 Task: Add an event with the title Client Appreciation Networking Event: Wine Tasting Reception, date '2024/05/26', time 7:30 AM to 9:30 AMand add a description: Looking to take your sales representation skills to the next level? Join us for an immersive event designed to equip you with the knowledge and tools needed to drive growth and maximize revenue. From understanding customer psychology to developing compelling pitches, this event covers the essential aspects of successful sales representation. Select event color  Basil . Add location for the event as: 987 Market Street, Financial District, San Francisco, USA, logged in from the account softage.5@softage.netand send the event invitation to softage.2@softage.net and softage.3@softage.net. Set a reminder for the event Every weekday(Monday to Friday)
Action: Mouse moved to (1136, 83)
Screenshot: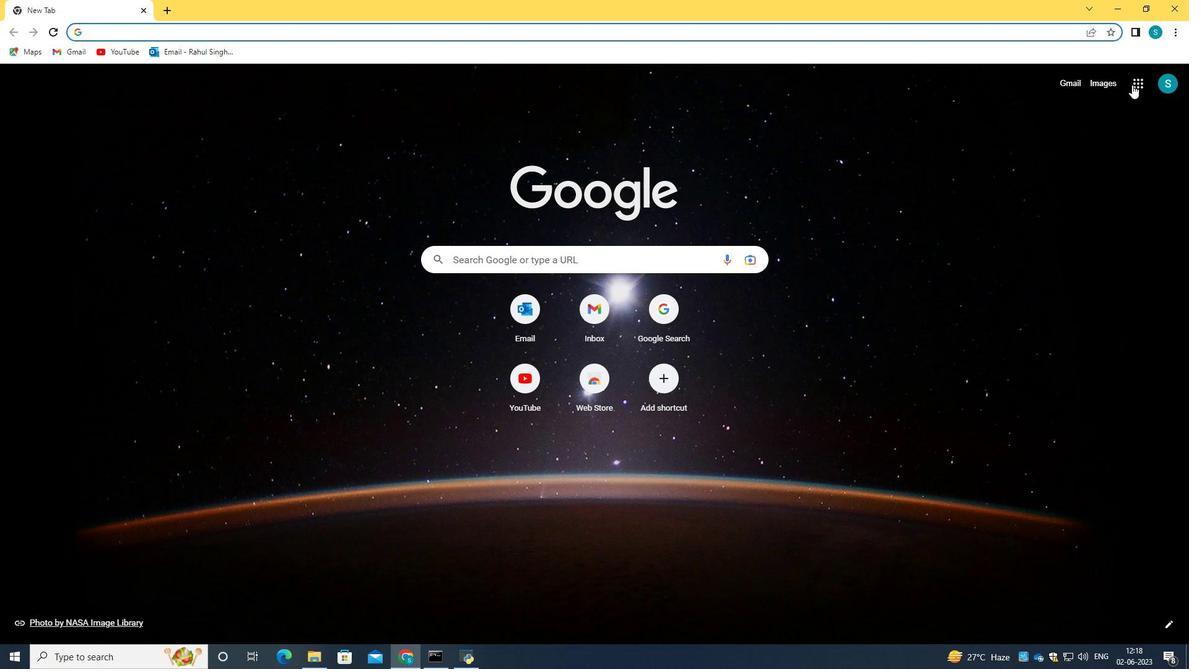 
Action: Mouse pressed left at (1136, 83)
Screenshot: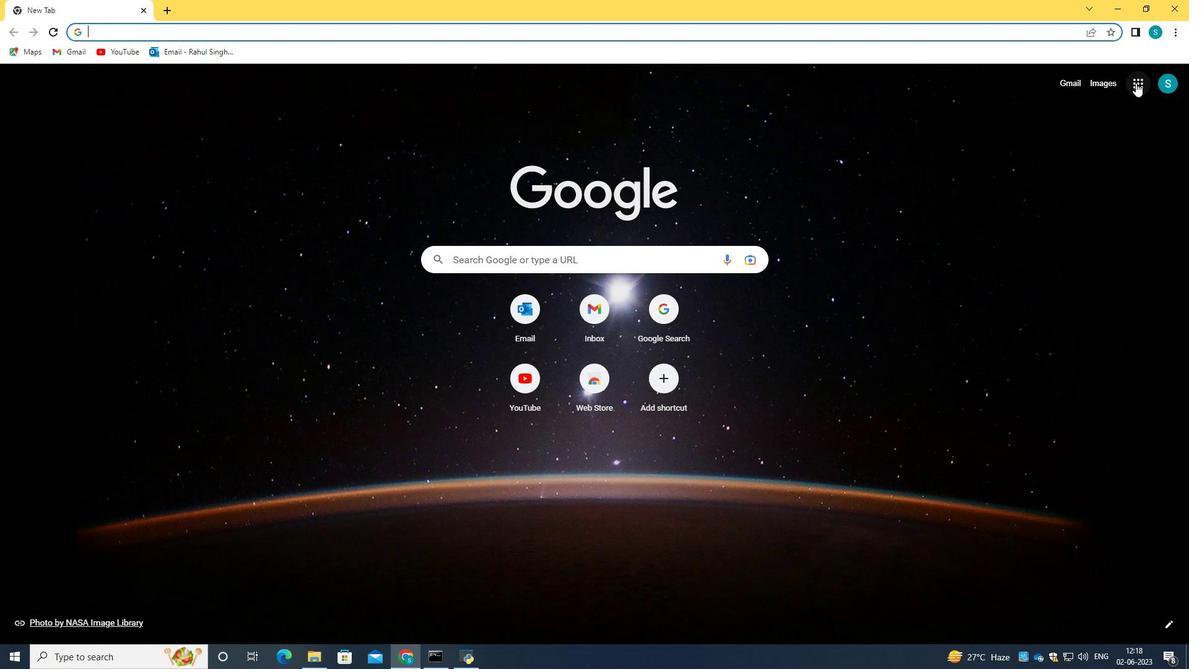 
Action: Mouse moved to (1038, 254)
Screenshot: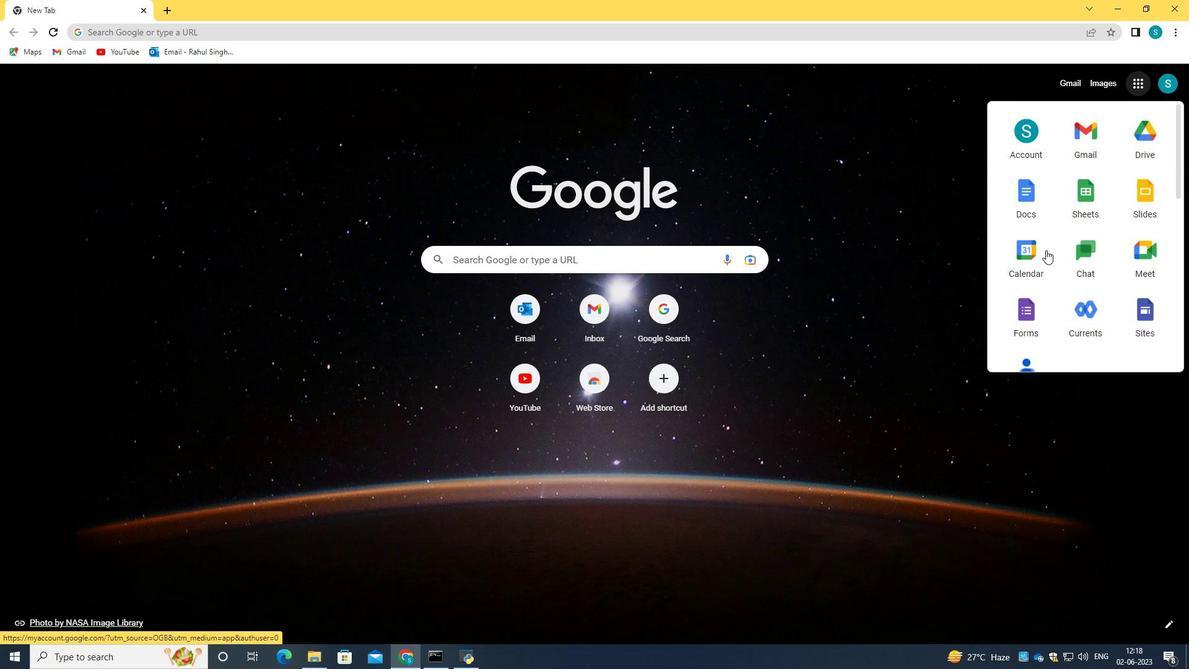 
Action: Mouse pressed left at (1038, 254)
Screenshot: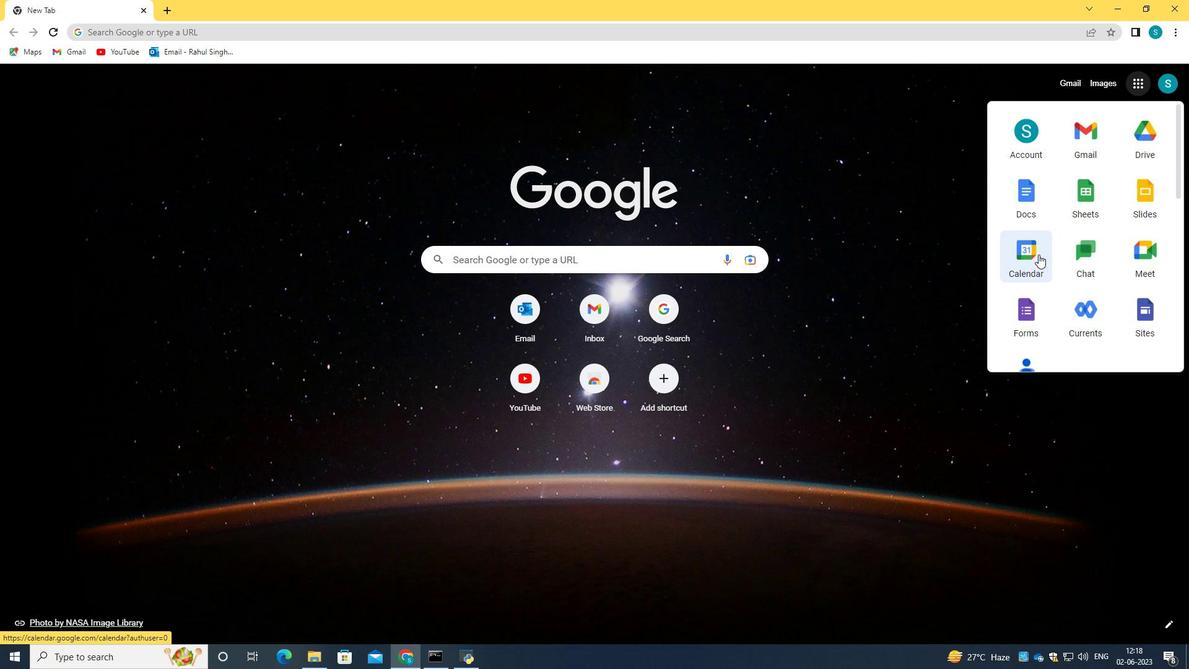 
Action: Mouse moved to (58, 130)
Screenshot: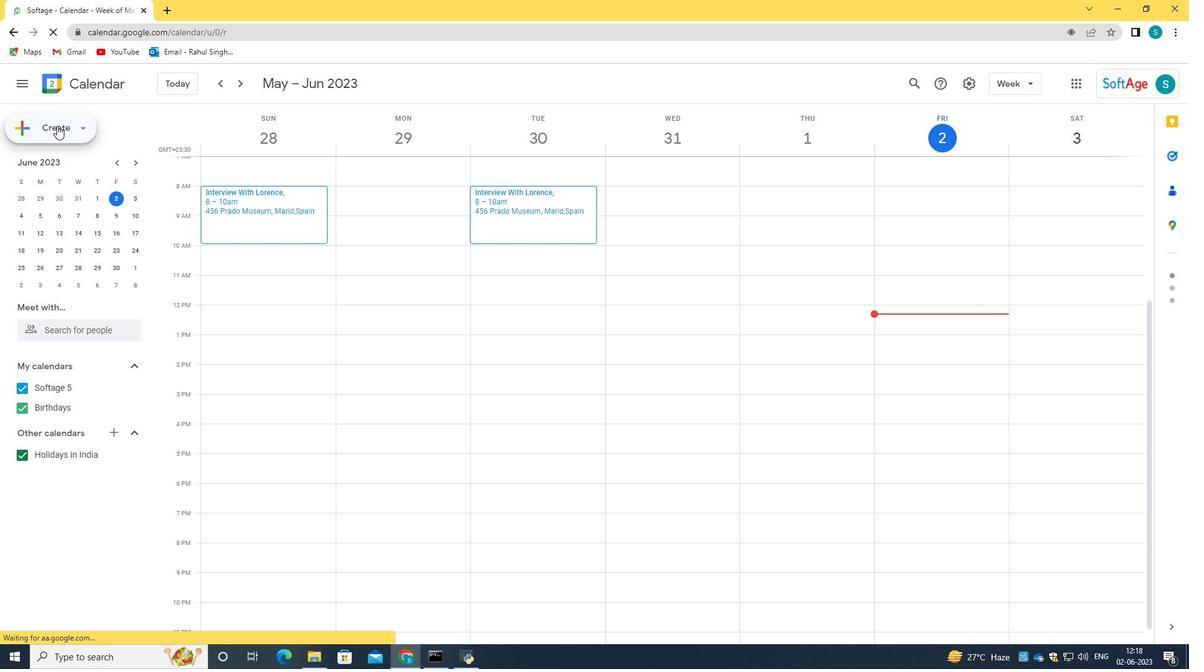 
Action: Mouse pressed left at (58, 130)
Screenshot: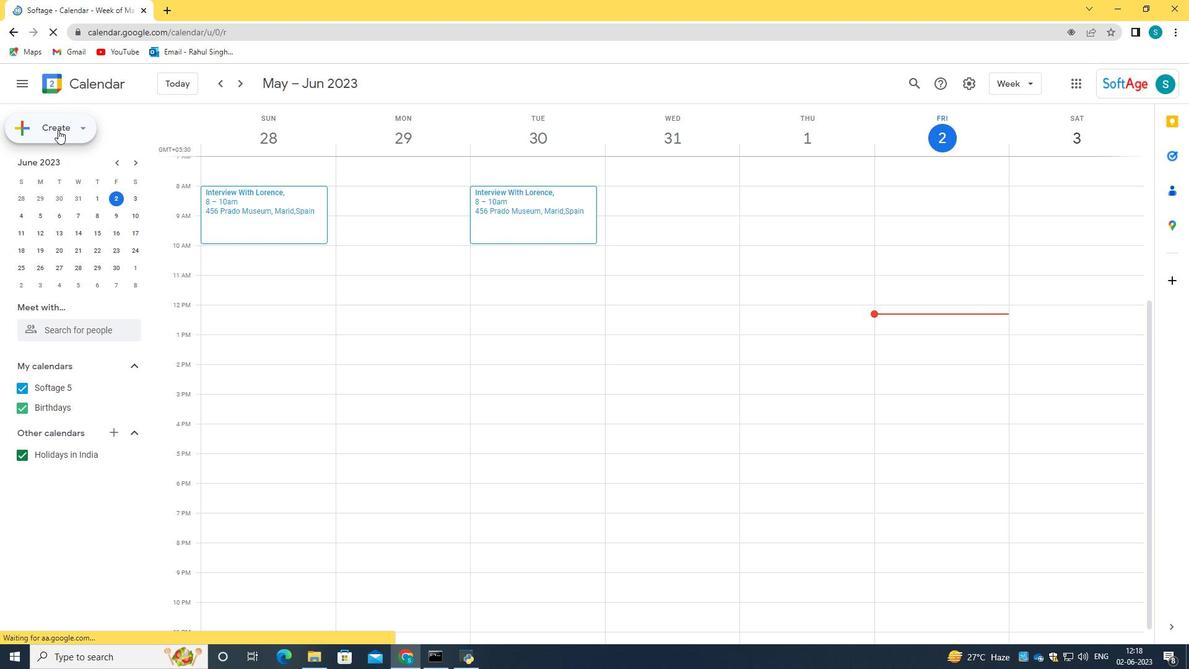 
Action: Mouse moved to (56, 162)
Screenshot: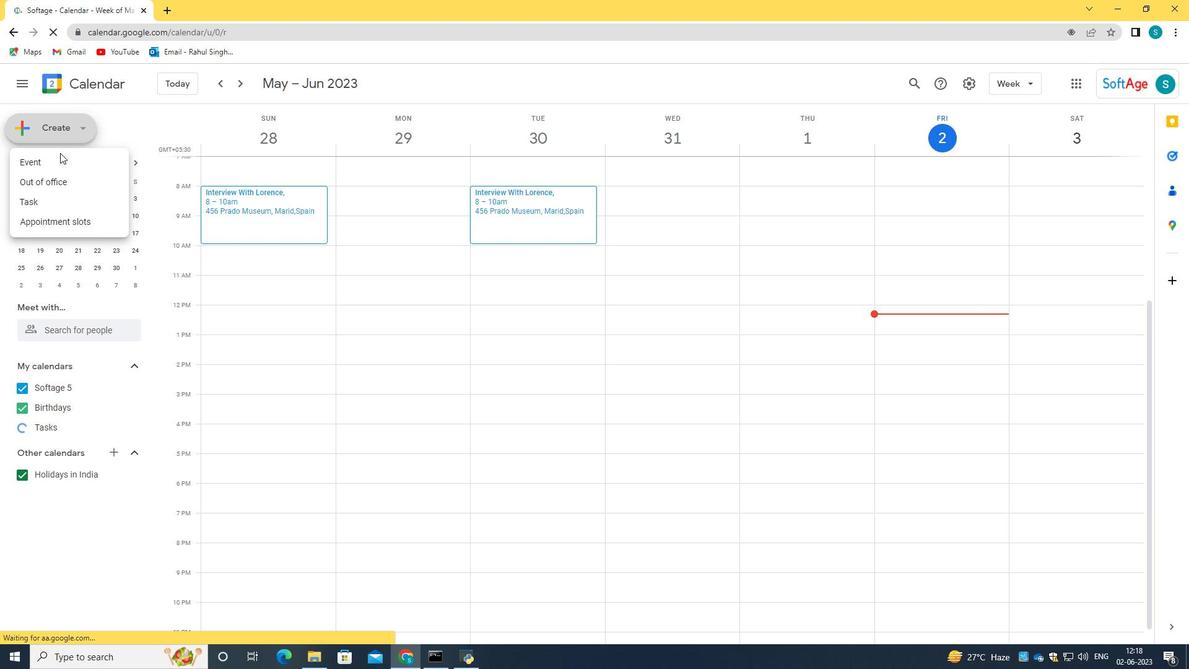 
Action: Mouse pressed left at (56, 162)
Screenshot: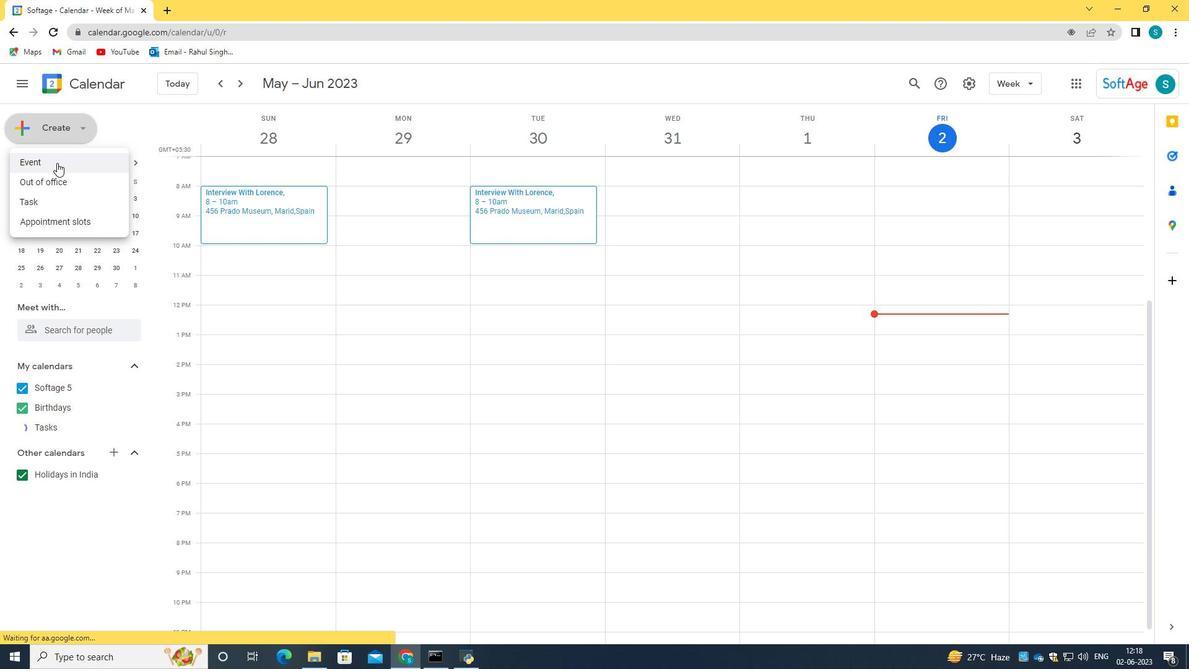
Action: Mouse moved to (682, 241)
Screenshot: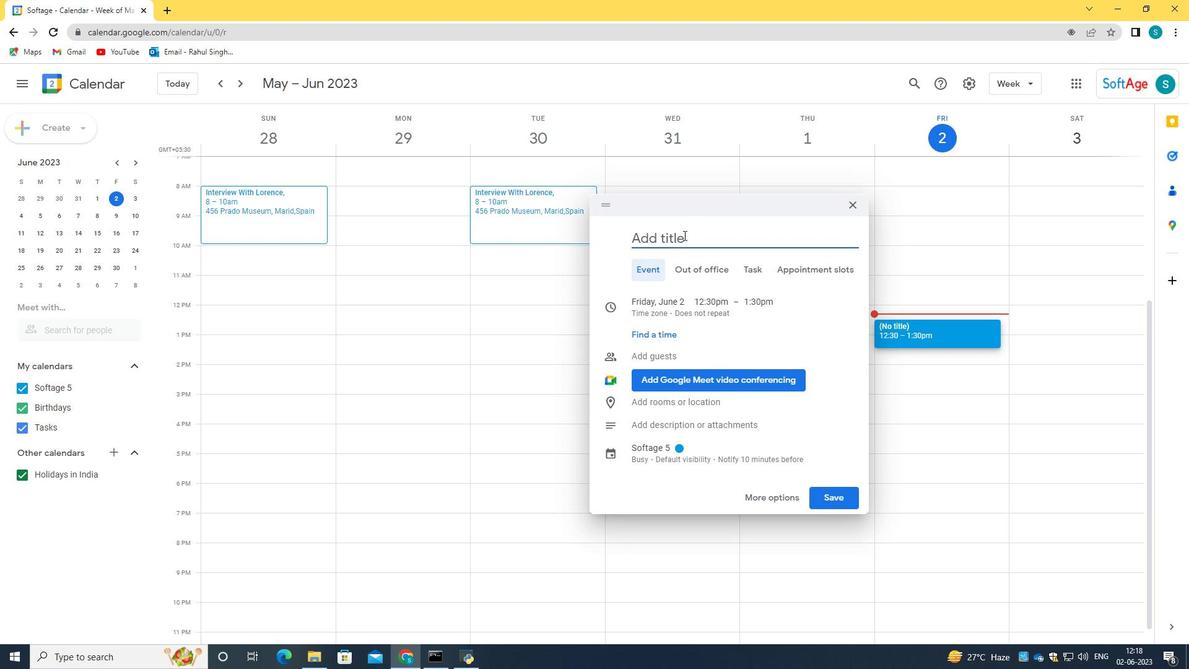 
Action: Key pressed <Key.caps_lock>C<Key.caps_lock>le<Key.backspace>ient<Key.space><Key.caps_lock>A<Key.caps_lock>ppreciation<Key.space><Key.caps_lock>NEWR<Key.backspace><Key.backspace><Key.backspace><Key.caps_lock>etworking<Key.space><Key.caps_lock>E<Key.caps_lock><Key.backspace>v<Key.backspace><Key.caps_lock>E<Key.caps_lock>vent<Key.space>
Screenshot: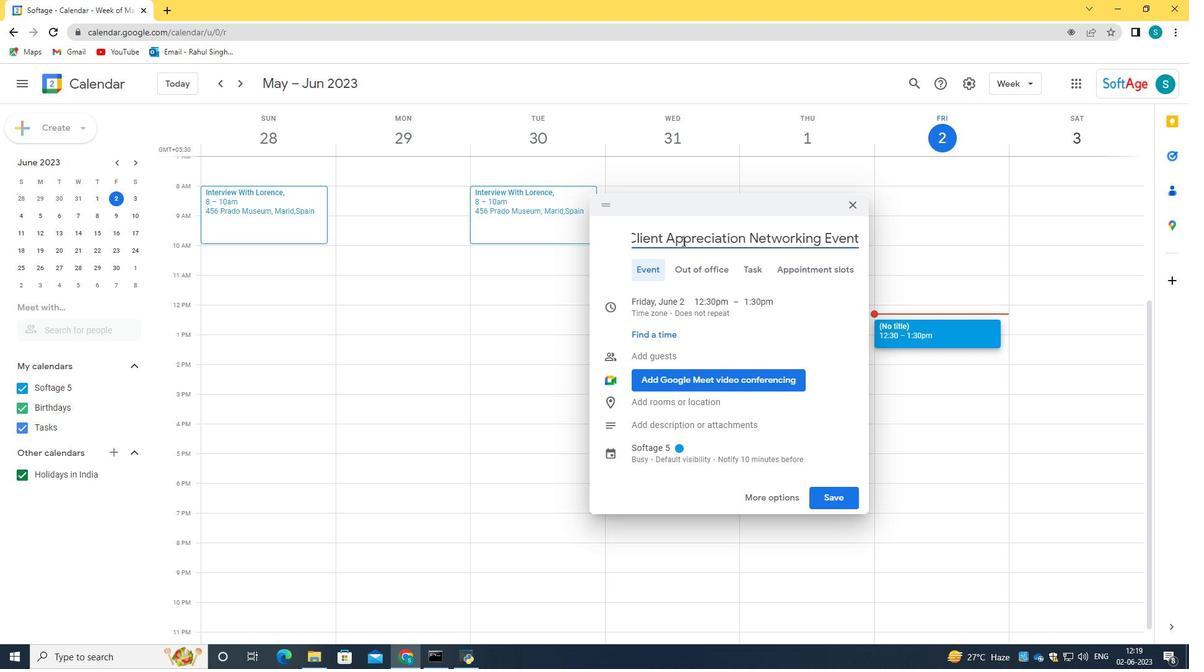 
Action: Mouse moved to (721, 256)
Screenshot: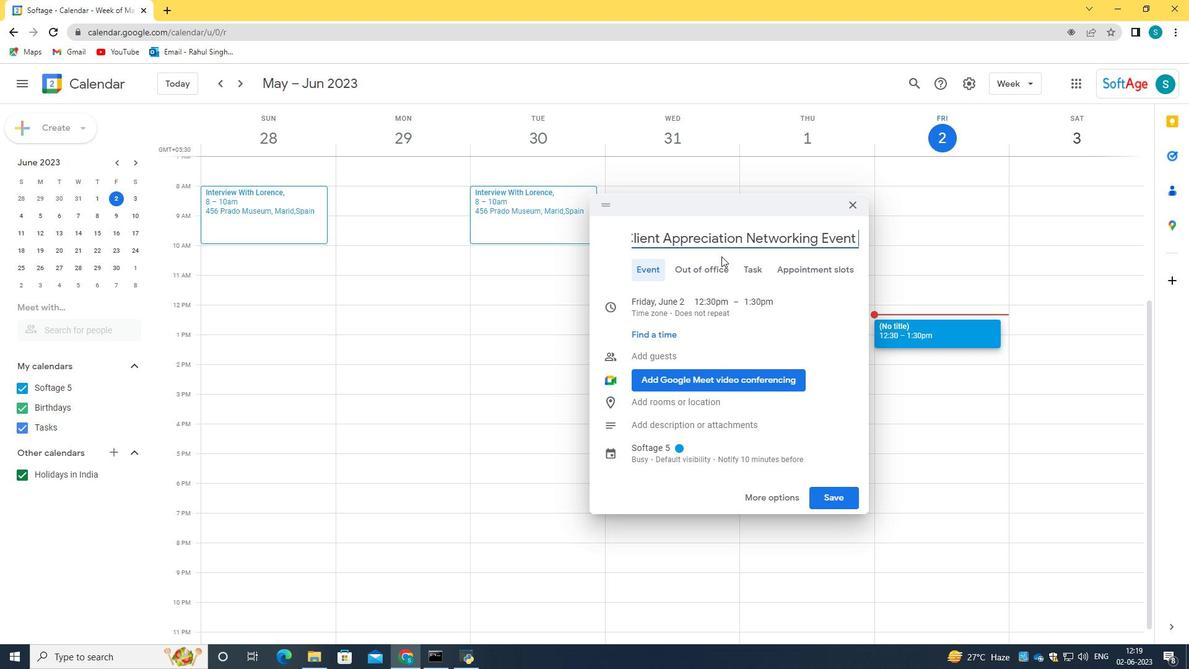 
Action: Mouse scrolled (721, 255) with delta (0, 0)
Screenshot: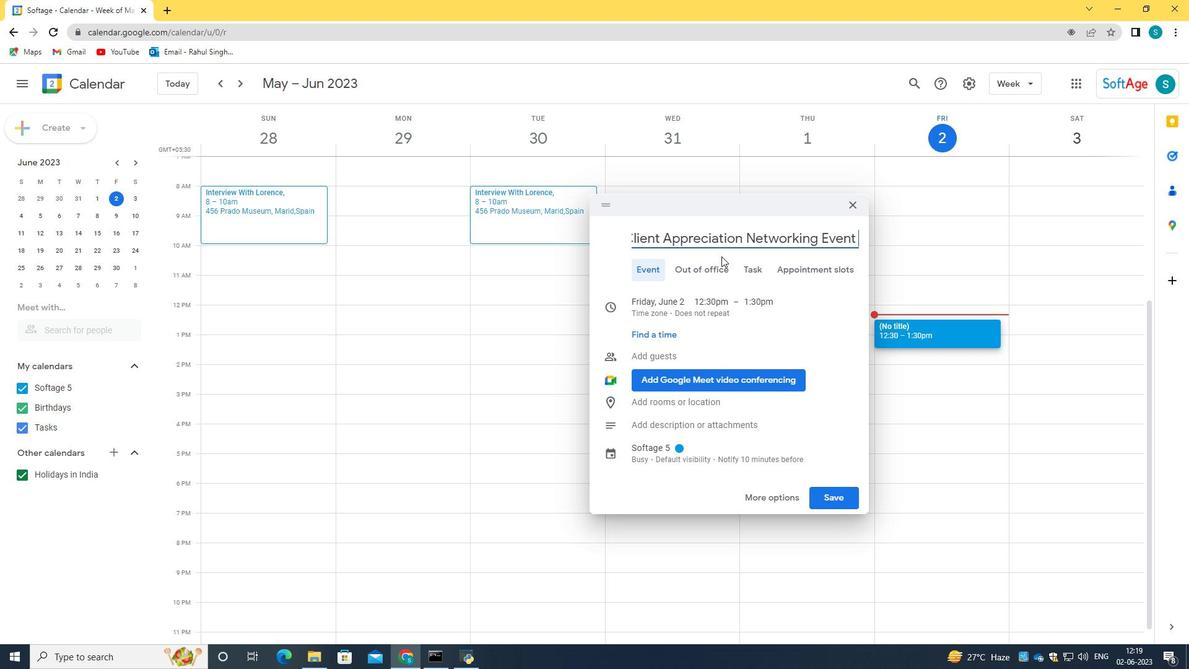
Action: Mouse scrolled (721, 257) with delta (0, 0)
Screenshot: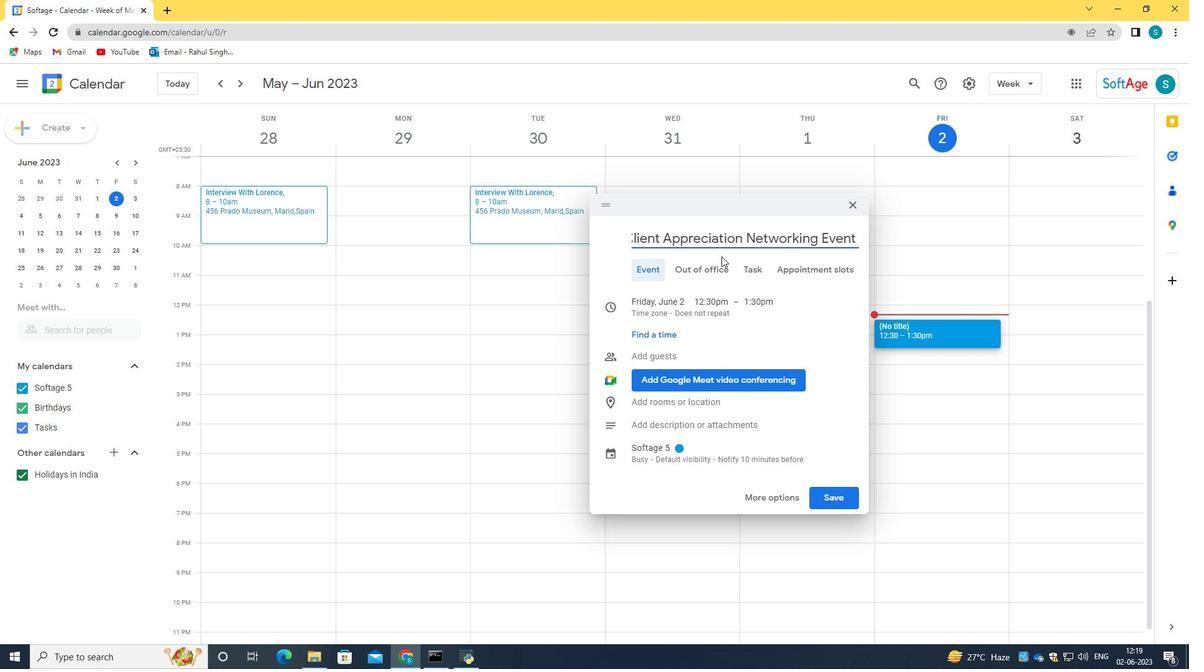 
Action: Mouse moved to (725, 260)
Screenshot: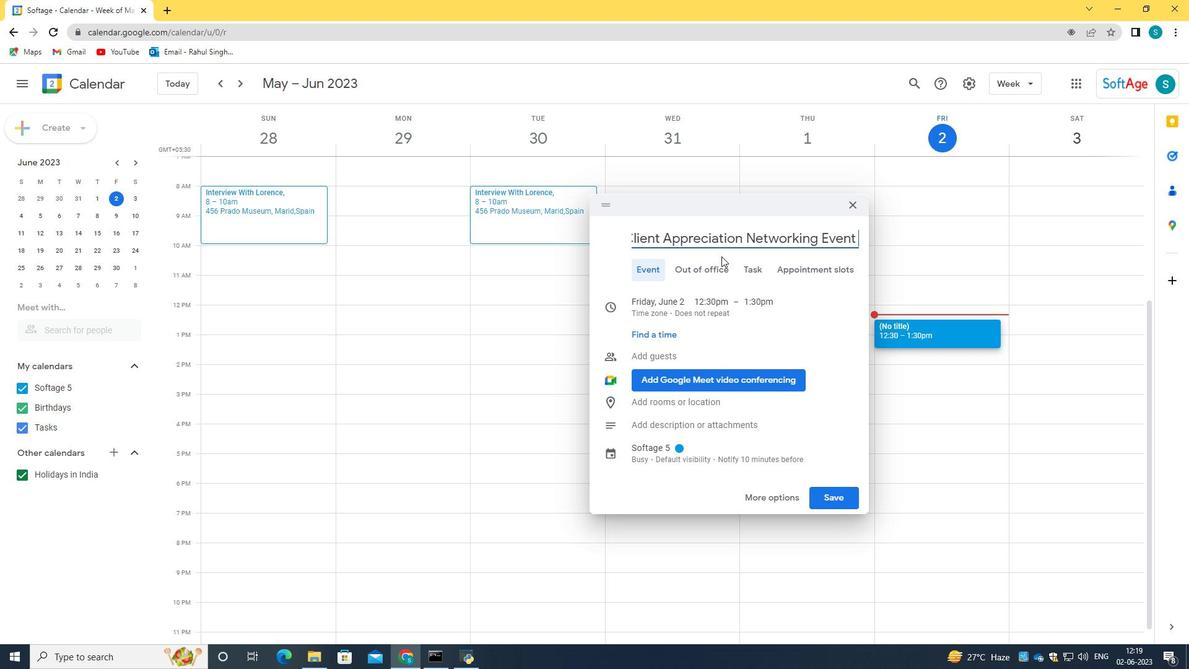 
Action: Mouse scrolled (725, 259) with delta (0, 0)
Screenshot: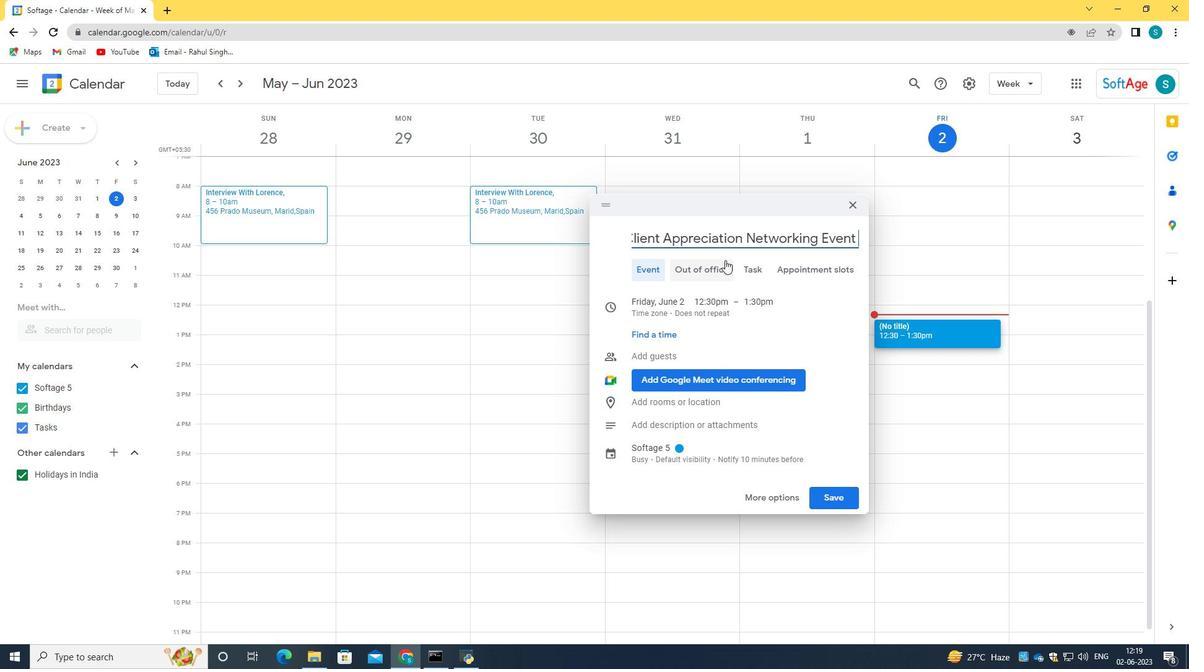 
Action: Mouse scrolled (725, 259) with delta (0, 0)
Screenshot: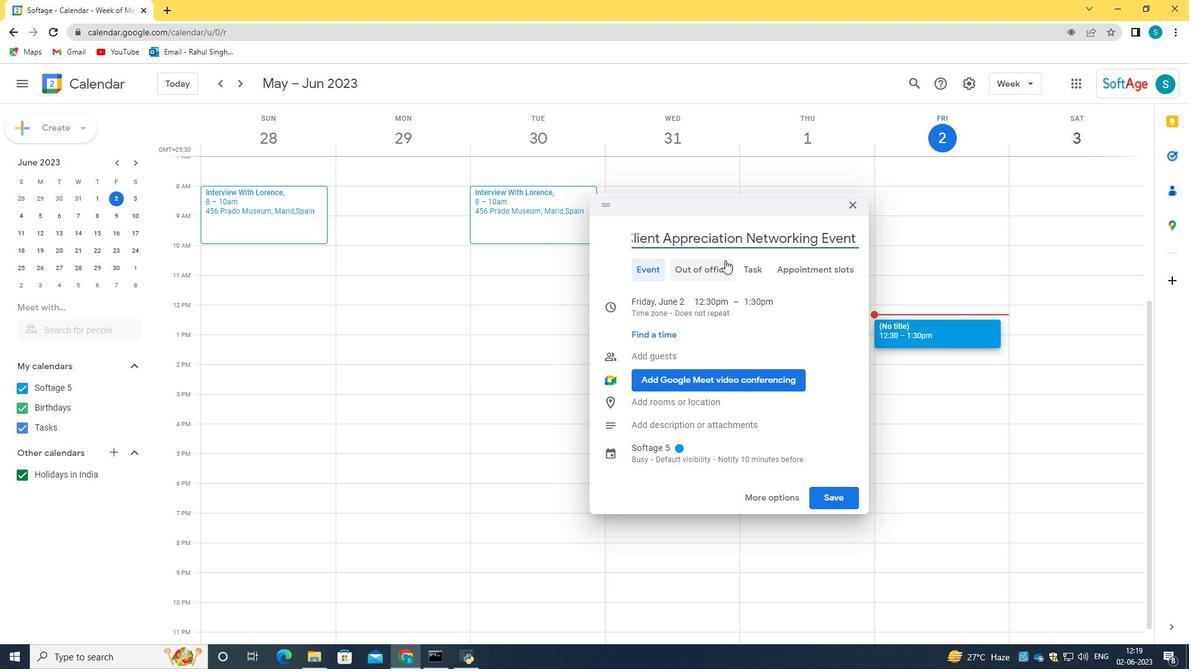 
Action: Mouse moved to (655, 271)
Screenshot: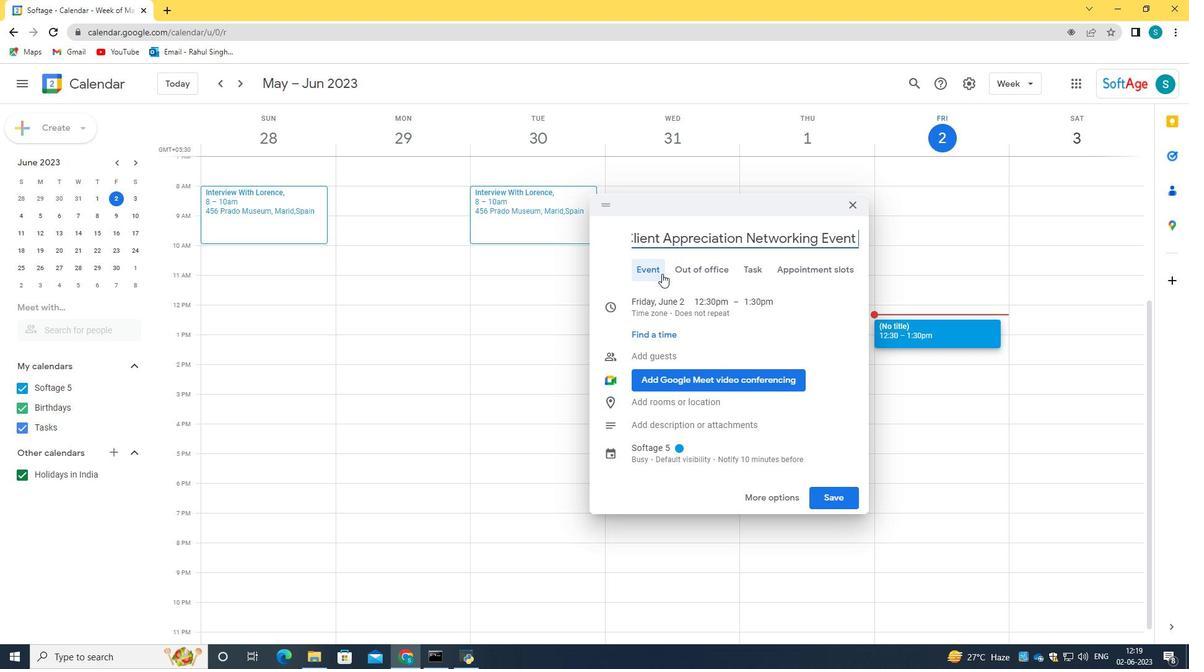
Action: Mouse pressed left at (655, 271)
Screenshot: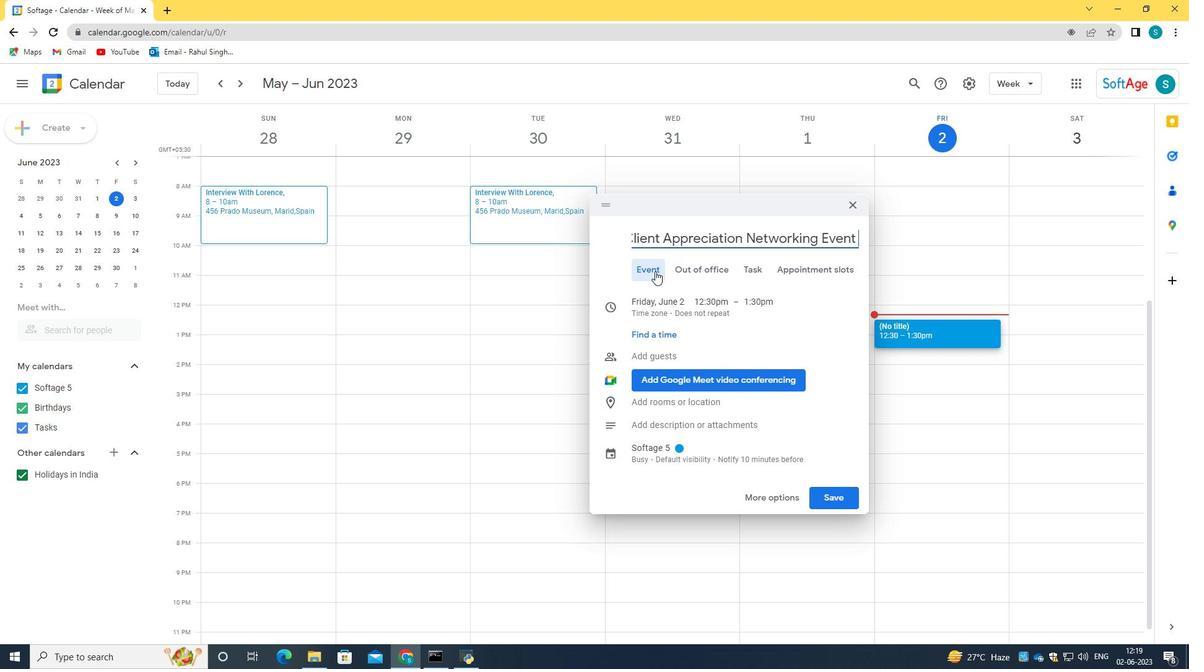 
Action: Mouse moved to (664, 302)
Screenshot: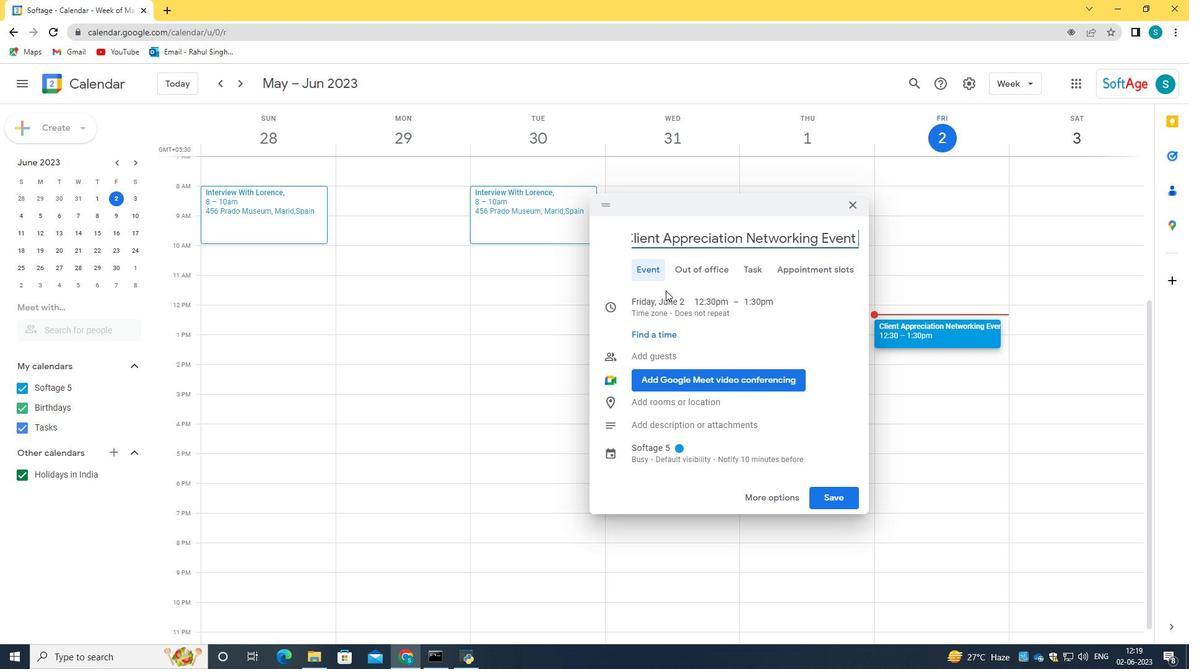 
Action: Mouse pressed left at (664, 302)
Screenshot: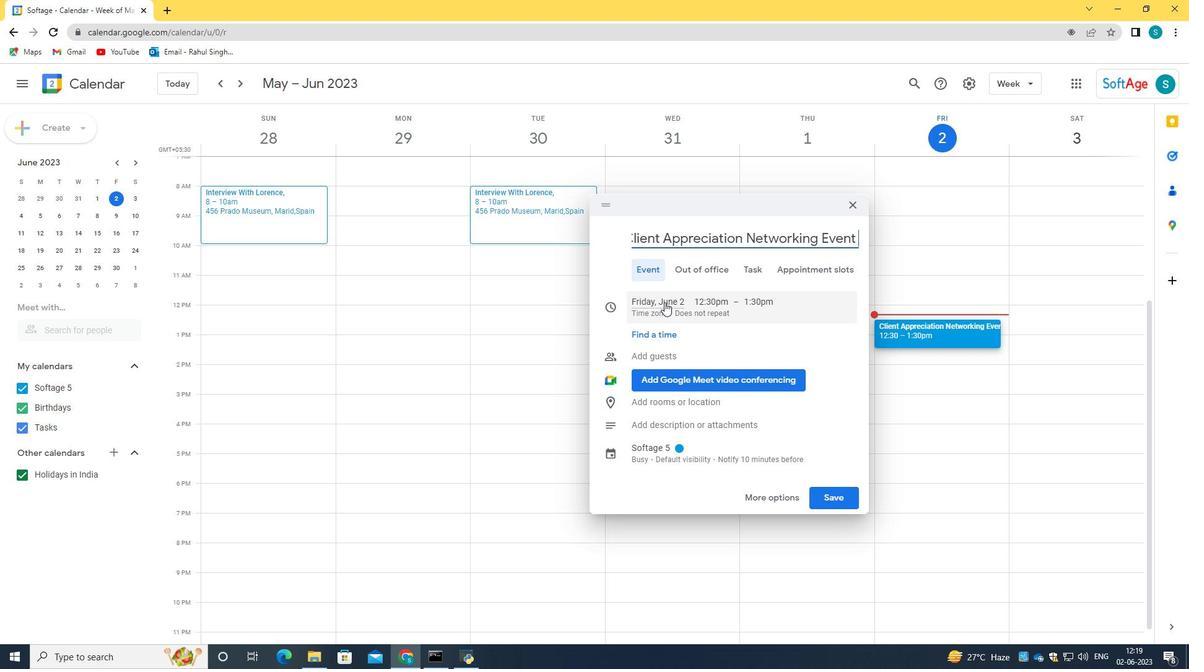 
Action: Mouse moved to (670, 364)
Screenshot: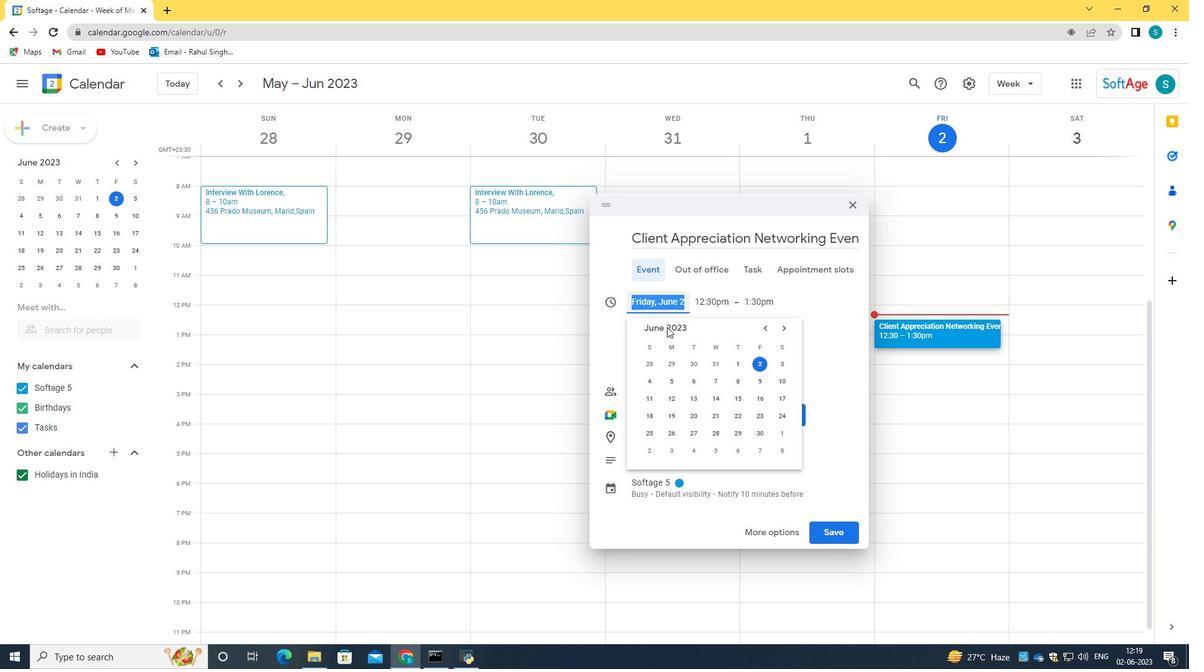 
Action: Key pressed 2024/05/26<Key.tab>7;30am
Screenshot: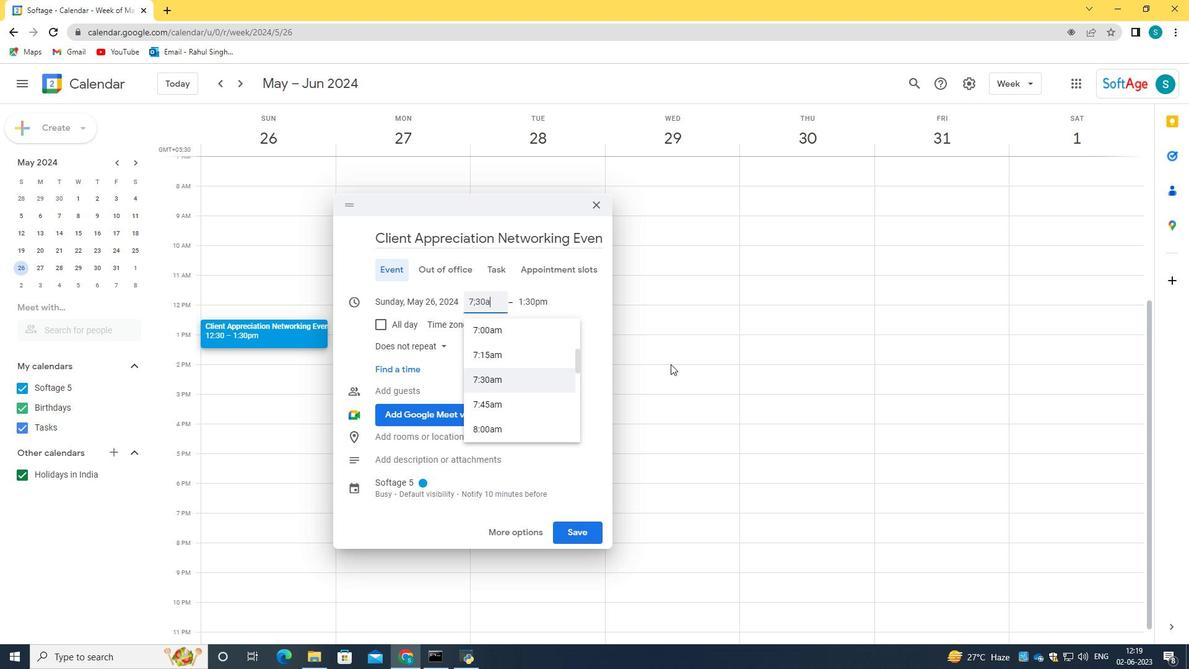 
Action: Mouse moved to (510, 377)
Screenshot: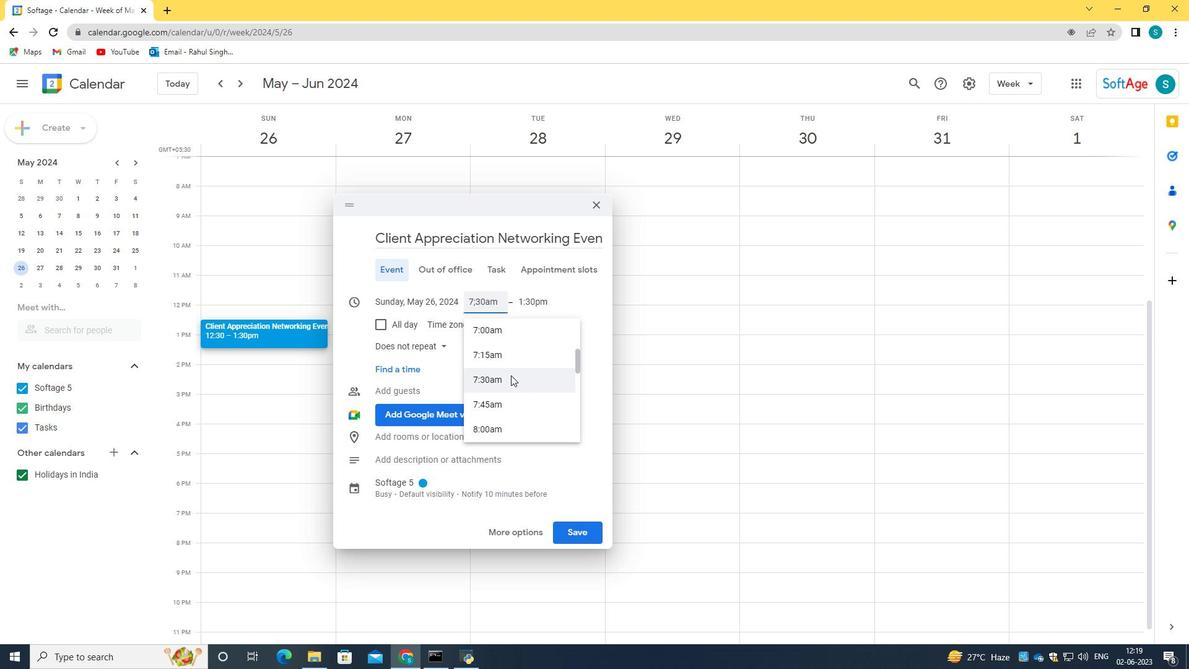 
Action: Mouse pressed left at (510, 377)
Screenshot: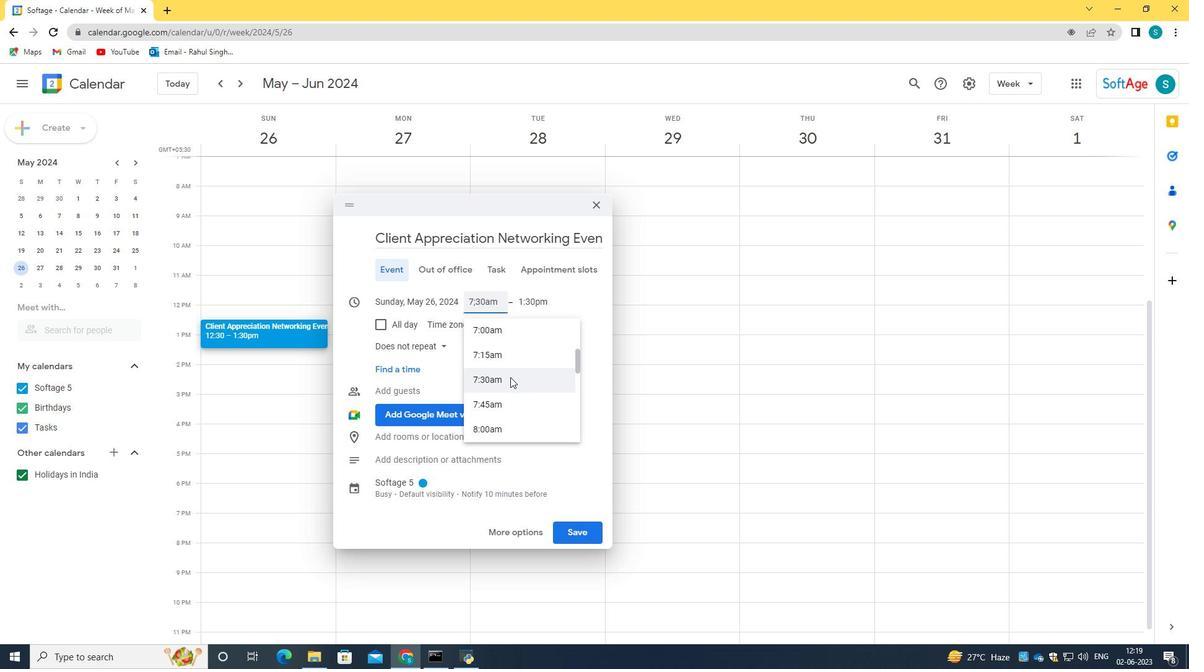 
Action: Mouse moved to (535, 280)
Screenshot: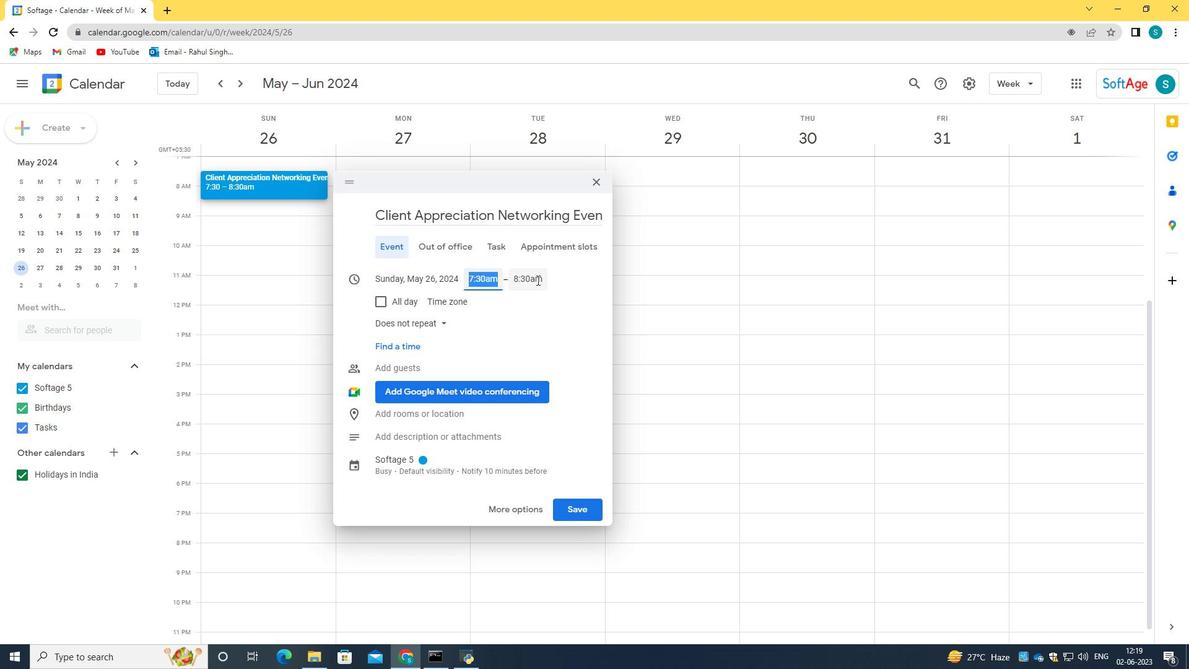 
Action: Key pressed <Key.tab>
Screenshot: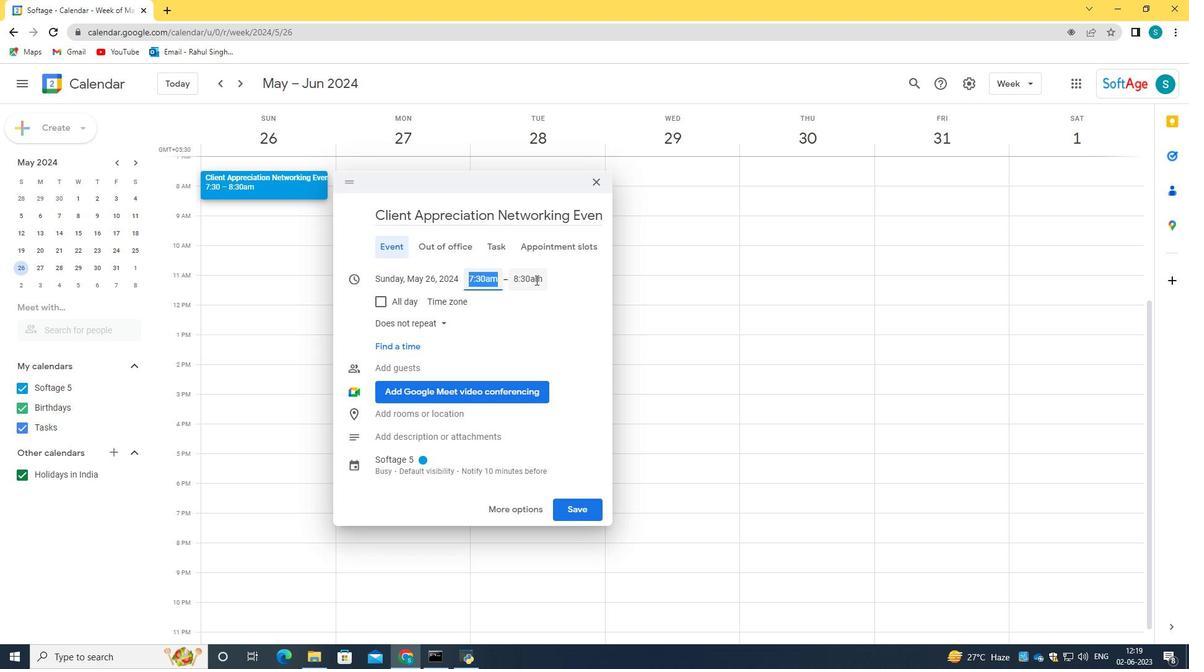 
Action: Mouse moved to (535, 284)
Screenshot: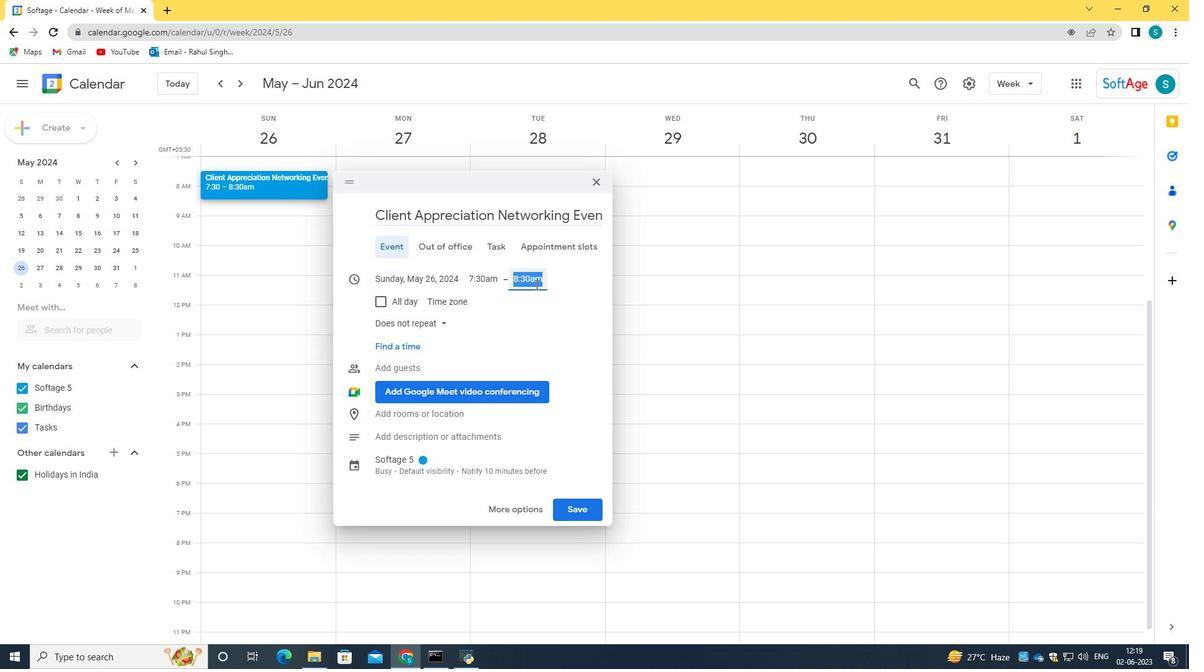 
Action: Key pressed 9;30<Key.space>am<Key.enter>
Screenshot: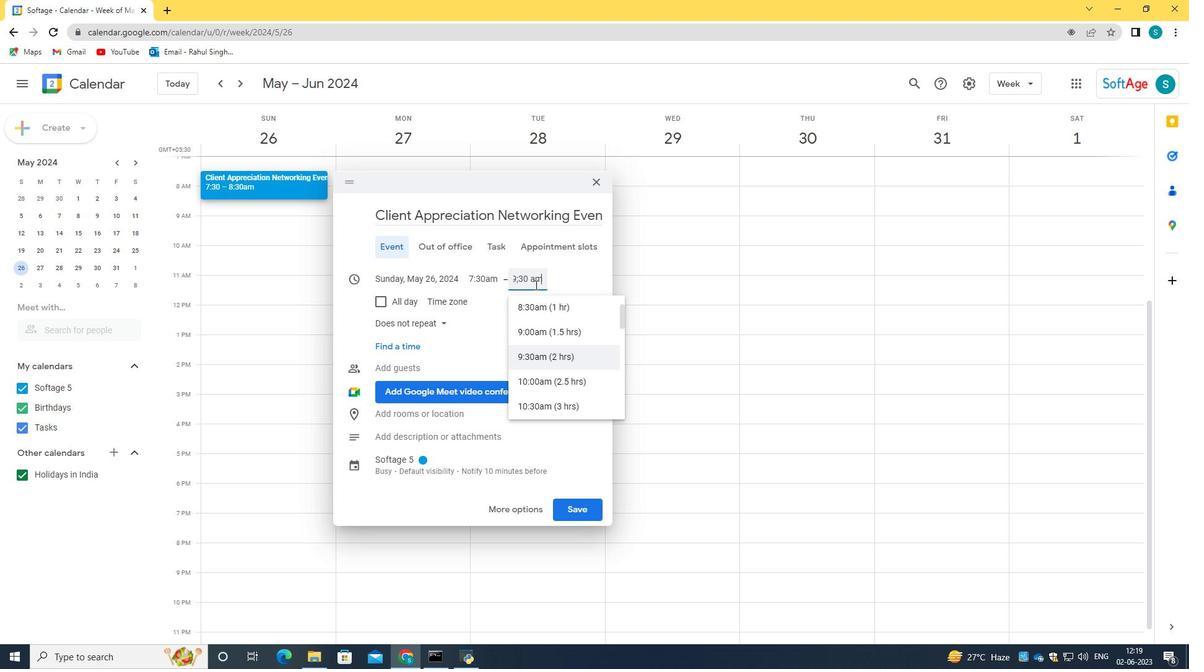 
Action: Mouse moved to (498, 327)
Screenshot: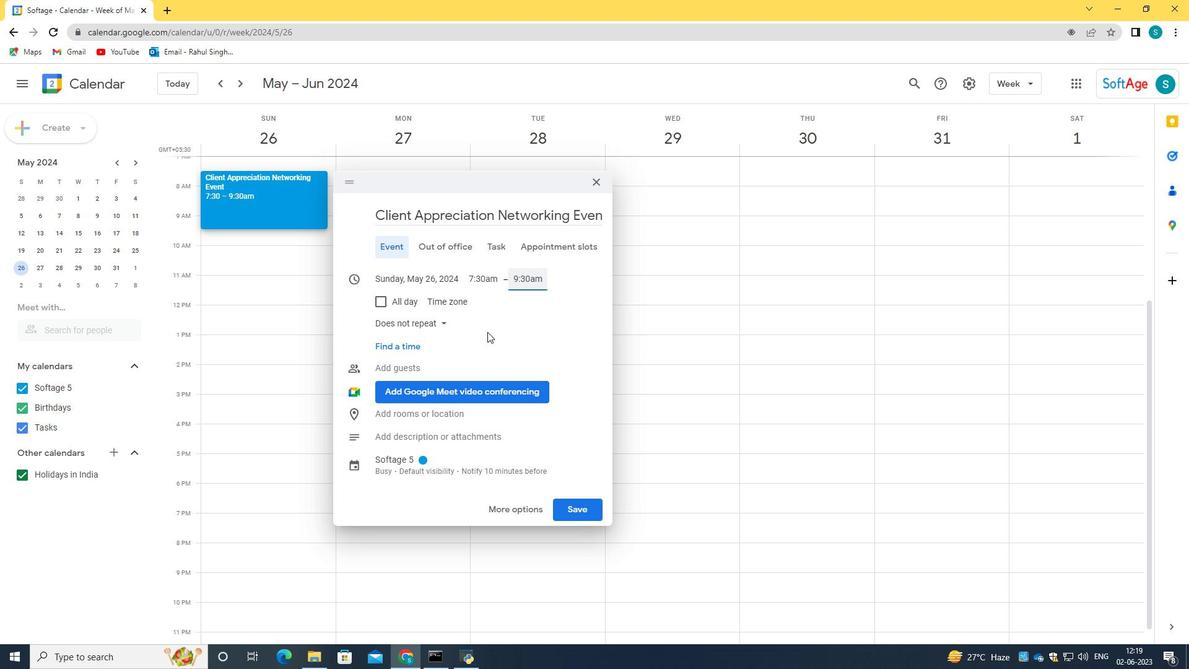 
Action: Mouse scrolled (498, 326) with delta (0, 0)
Screenshot: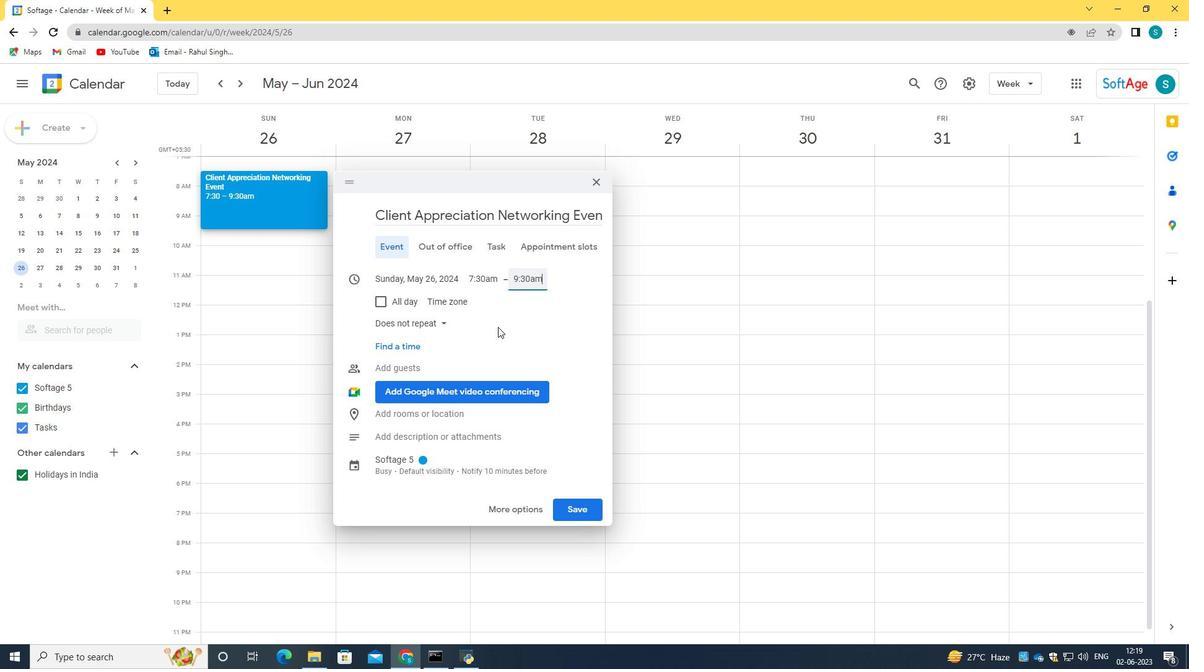 
Action: Mouse moved to (502, 501)
Screenshot: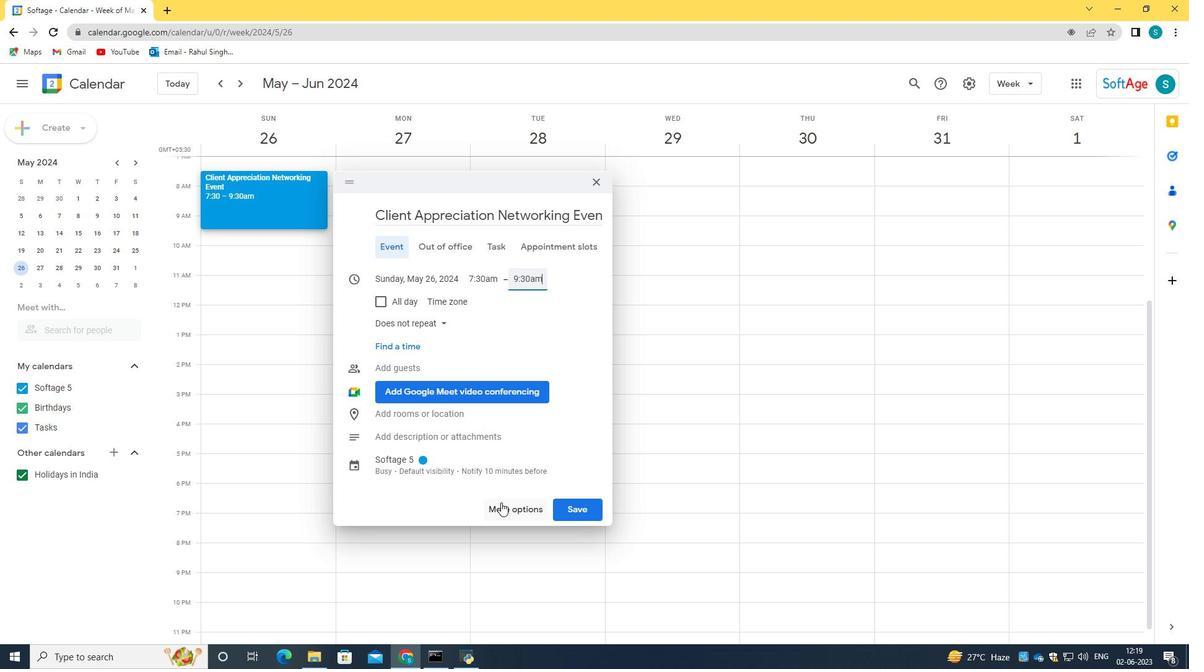 
Action: Mouse pressed left at (502, 501)
Screenshot: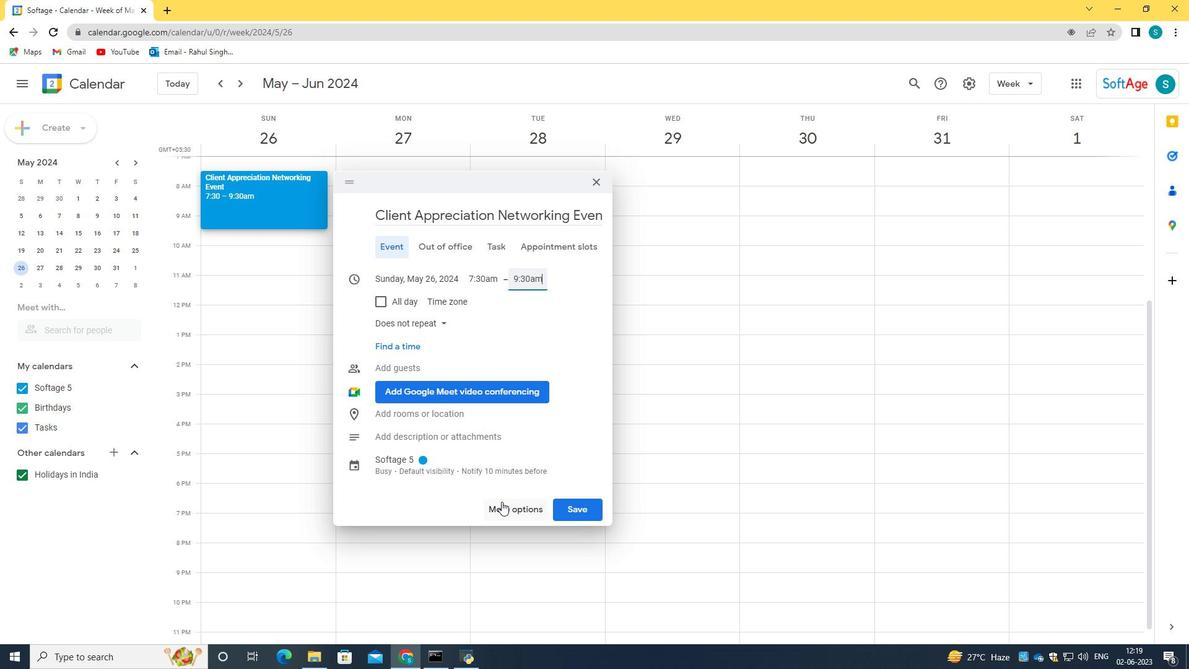 
Action: Mouse moved to (122, 460)
Screenshot: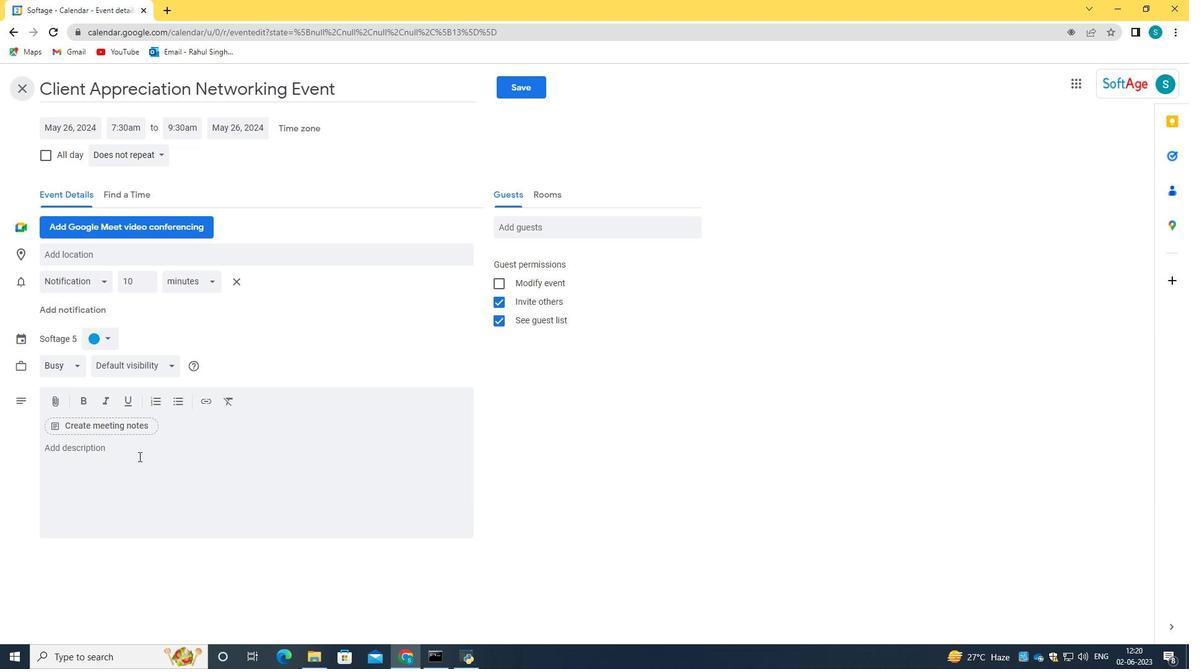 
Action: Mouse pressed left at (122, 460)
Screenshot: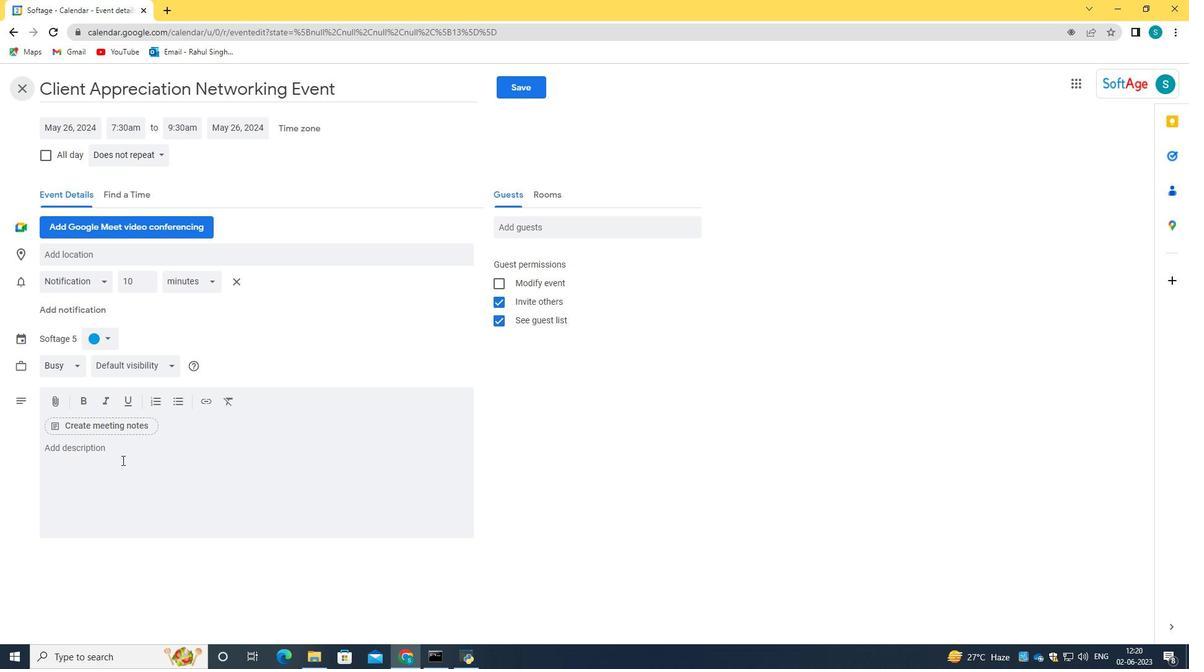 
Action: Mouse moved to (122, 462)
Screenshot: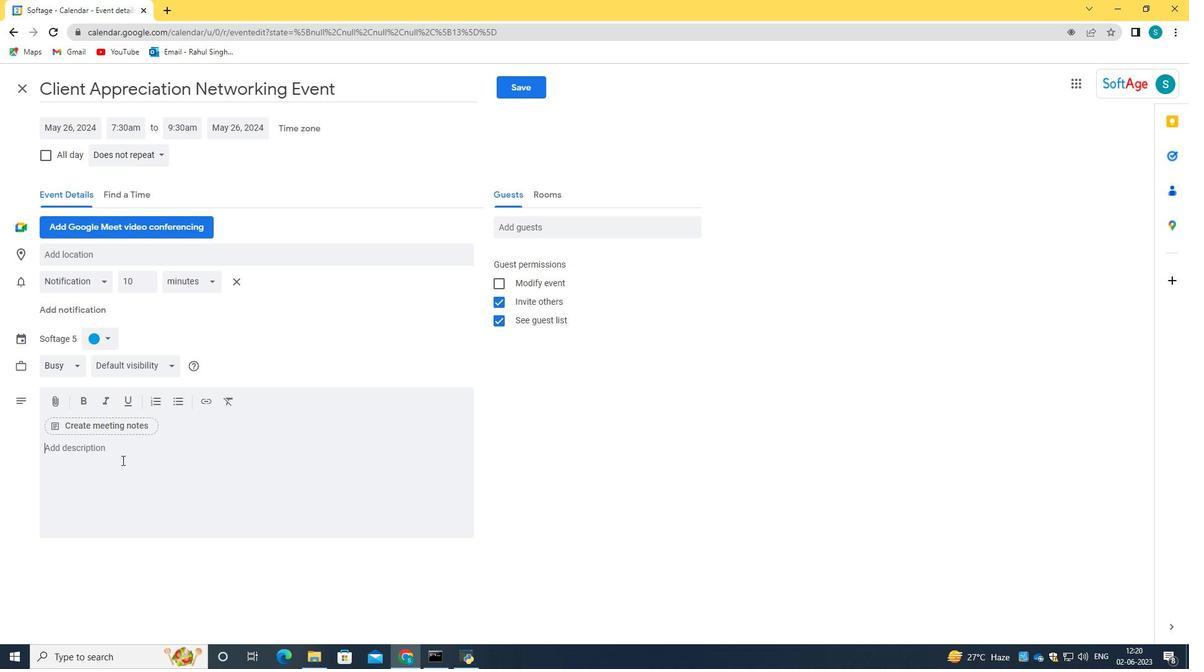 
Action: Key pressed <Key.caps_lock>L<Key.caps_lock>ooking<Key.space>to<Key.space>take<Key.space>your<Key.space>sales<Key.space>representation<Key.space>skills<Key.space>to<Key.space>the<Key.space>next<Key.space>level<Key.shift_r>?<Key.space><Key.caps_lock>J<Key.caps_lock>oin<Key.space>us<Key.space>for<Key.space>an<Key.space>immersive<Key.space>event<Key.space>designed<Key.space>to<Key.space>equip<Key.space>you<Key.space>with<Key.space>m<Key.backspace>t<Key.backspace>the<Key.space>my<Key.space>knowledge<Key.space>revenue.<Key.space><Key.caps_lock>F<Key.caps_lock>rom<Key.space><Key.caps_lock>U<Key.caps_lock>nderstanding<Key.space>customer<Key.space>psychology<Key.space>to<Key.space>devlo<Key.backspace><Key.backspace>eloping<Key.space>compelling<Key.space>pitches,<Key.space>this<Key.space>event<Key.space>covers<Key.space>the<Key.space>essential<Key.space>aspects<Key.space>of<Key.space>successful<Key.space>sales<Key.space>representation.
Screenshot: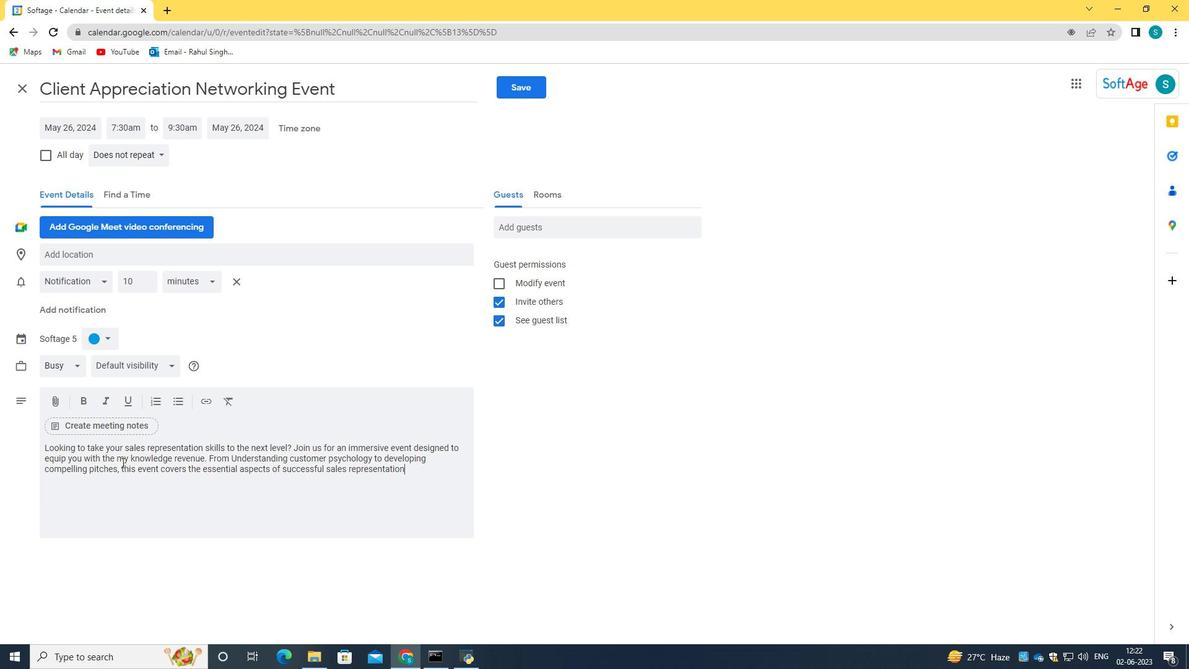 
Action: Mouse moved to (97, 335)
Screenshot: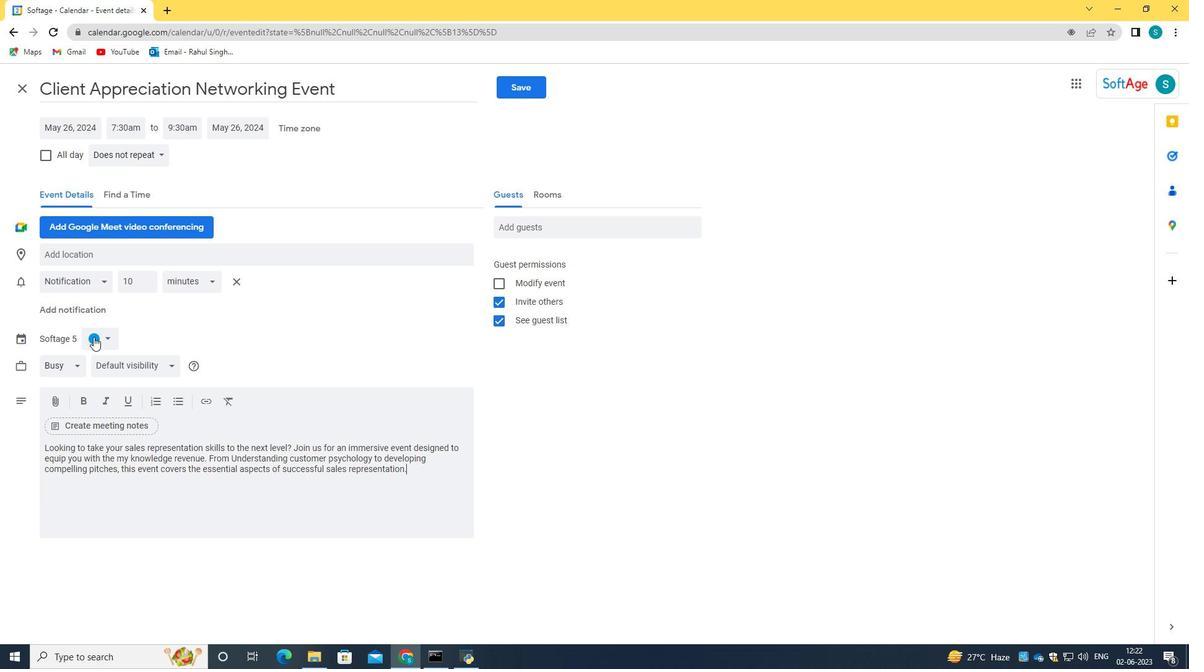 
Action: Mouse pressed left at (97, 335)
Screenshot: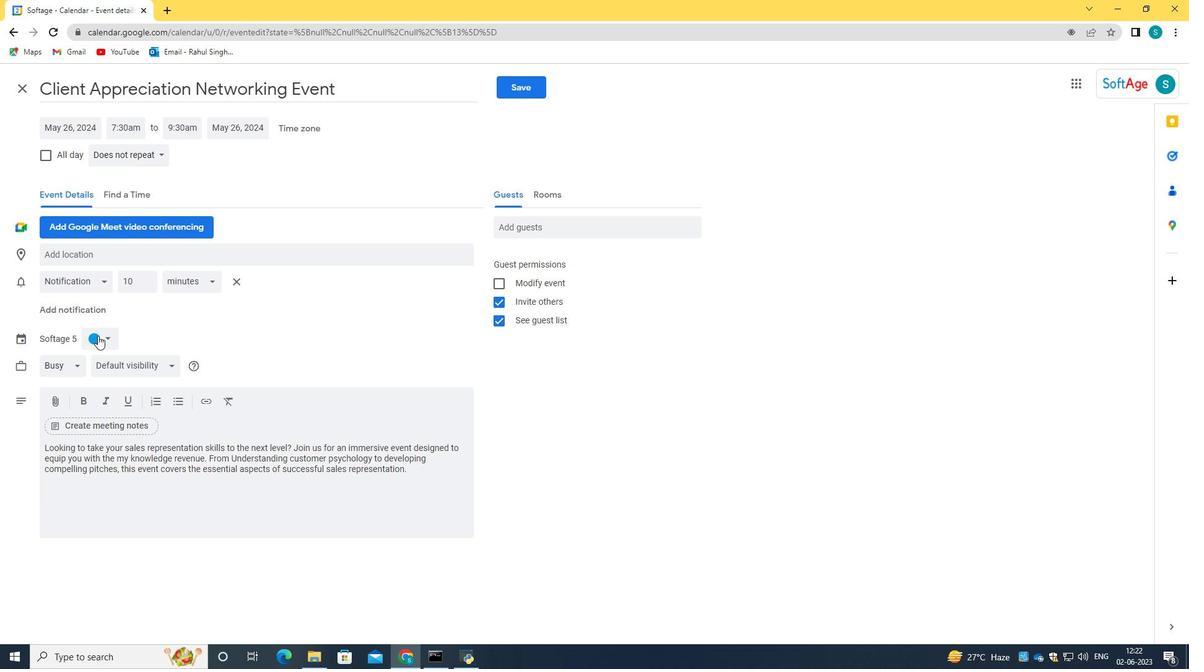 
Action: Mouse moved to (109, 363)
Screenshot: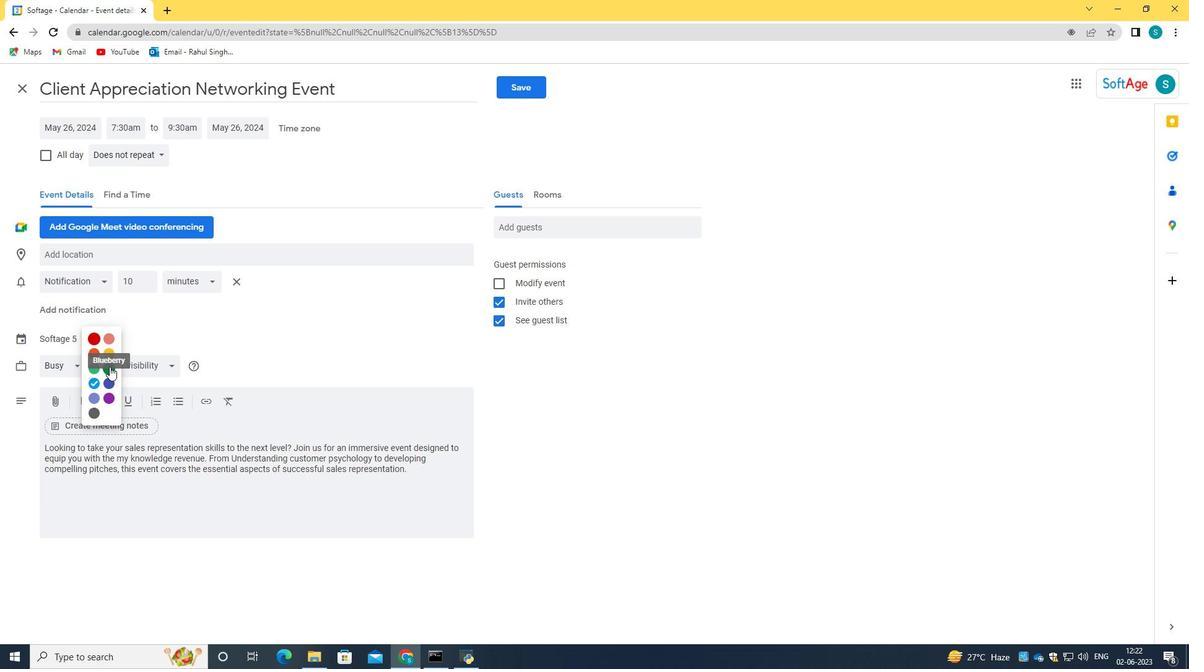 
Action: Mouse pressed left at (109, 363)
Screenshot: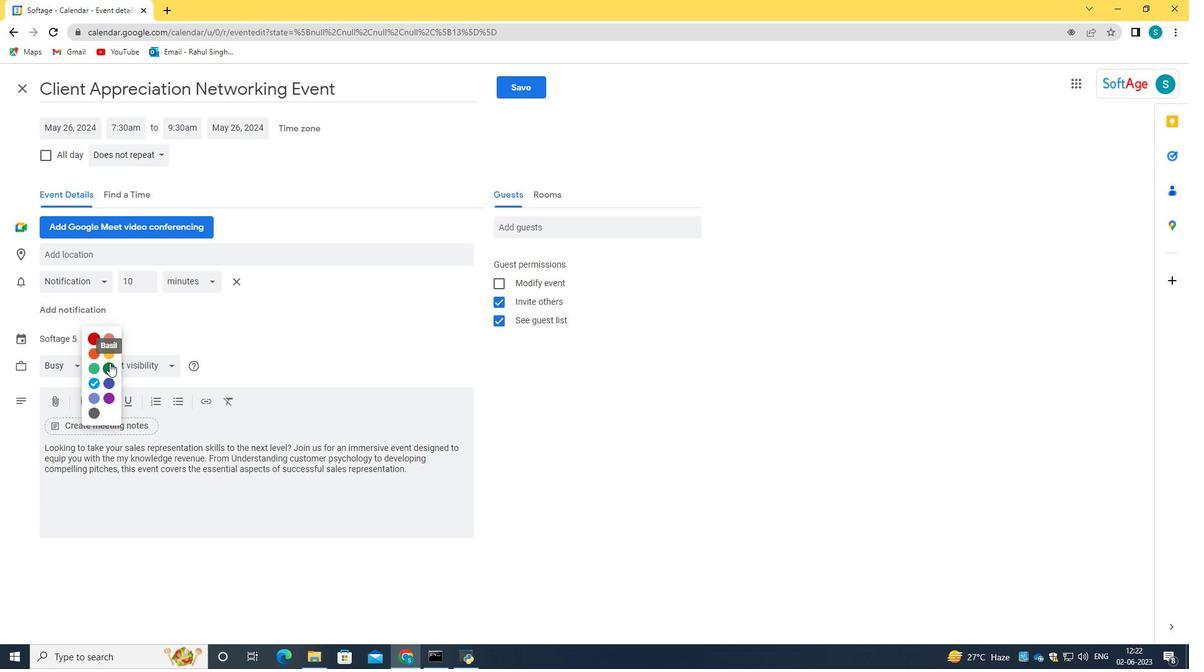 
Action: Mouse moved to (122, 255)
Screenshot: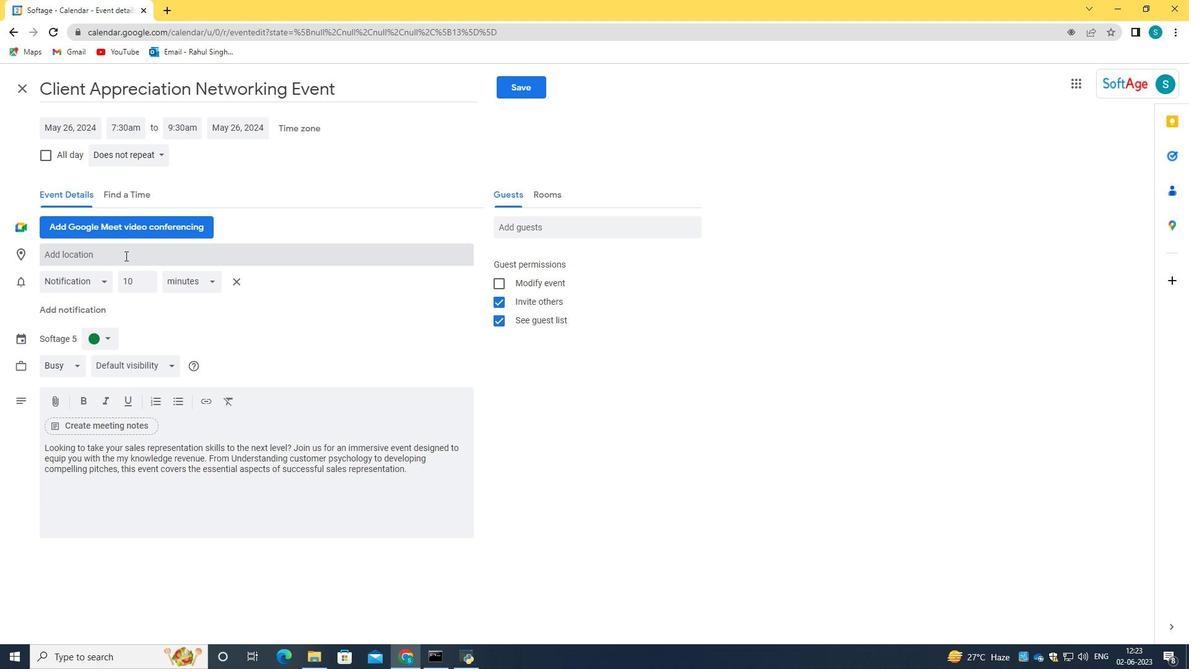 
Action: Mouse pressed left at (122, 255)
Screenshot: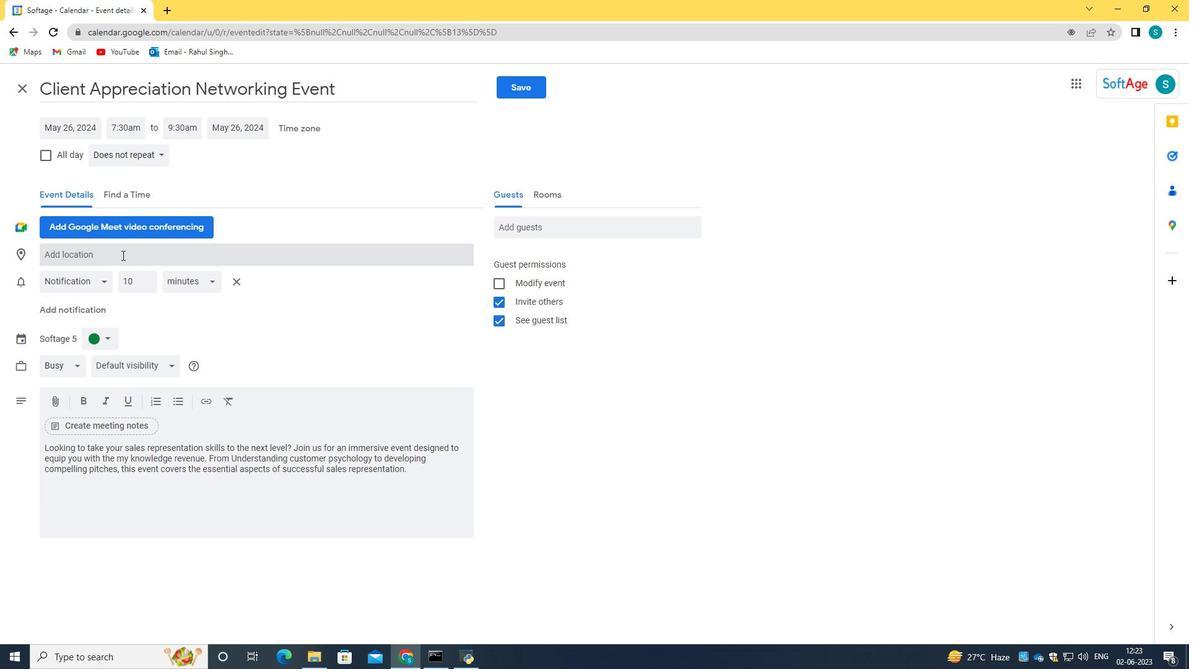 
Action: Key pressed 987<Key.space><Key.caps_lock>M<Key.caps_lock>arket<Key.space><Key.caps_lock>S<Key.caps_lock>treet<Key.space>,<Key.space><Key.caps_lock>F<Key.caps_lock>inancial<Key.space><Key.caps_lock>D<Key.caps_lock>i
Screenshot: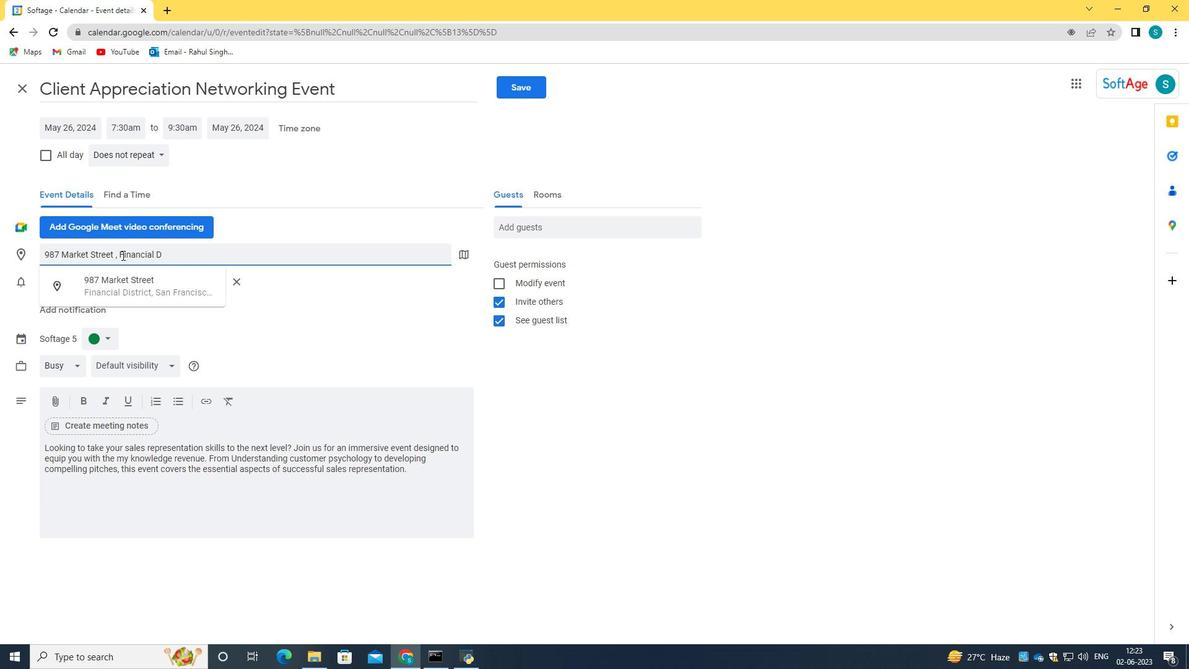 
Action: Mouse moved to (115, 276)
Screenshot: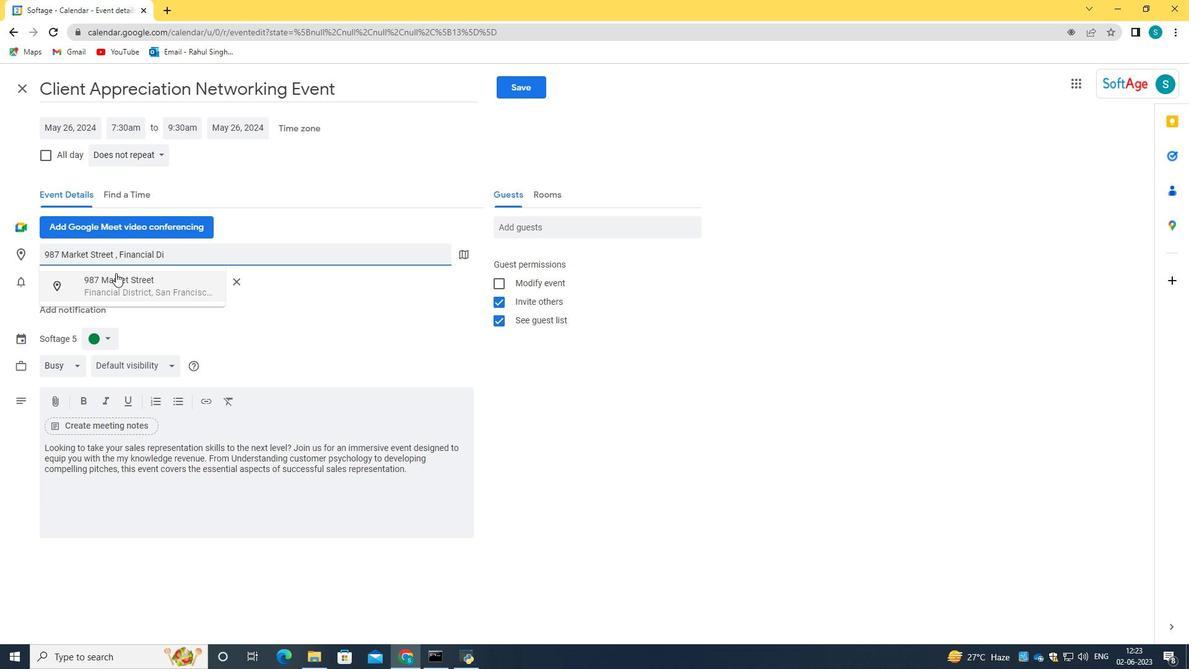 
Action: Mouse pressed left at (115, 276)
Screenshot: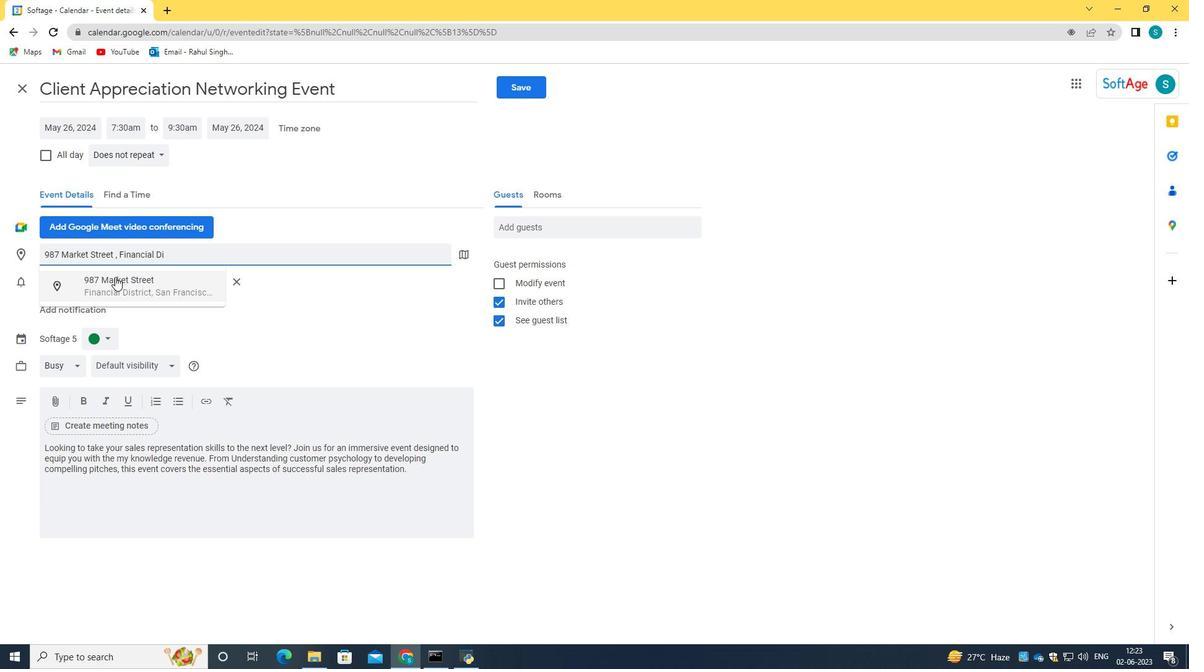 
Action: Mouse moved to (545, 226)
Screenshot: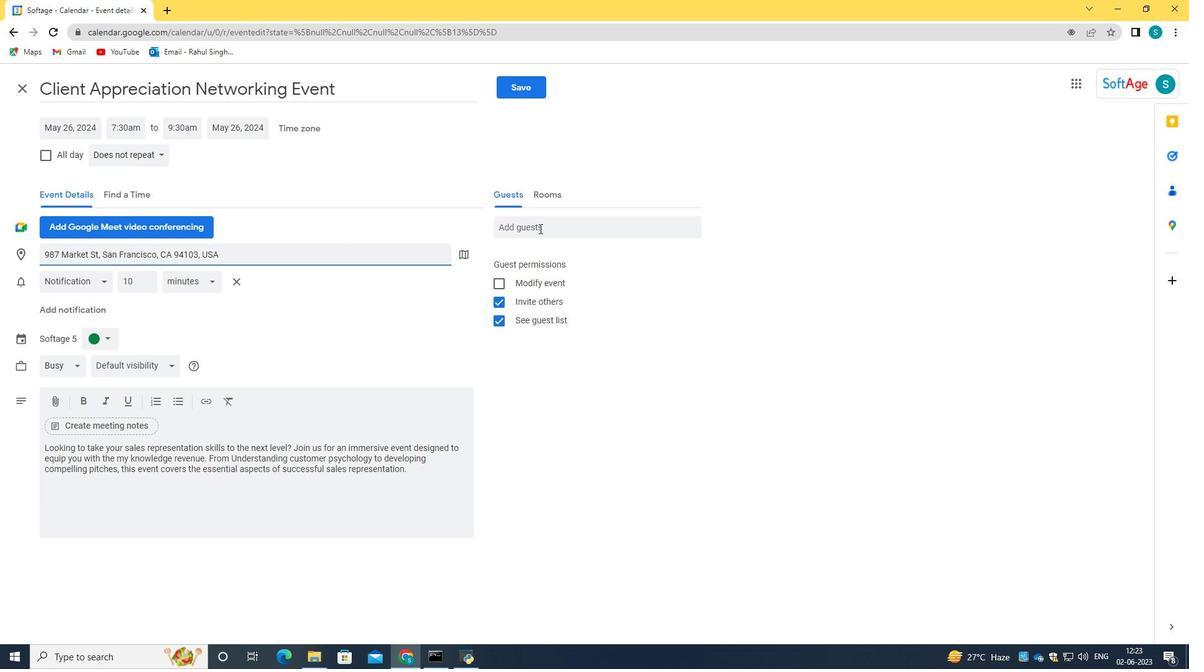 
Action: Mouse pressed left at (545, 226)
Screenshot: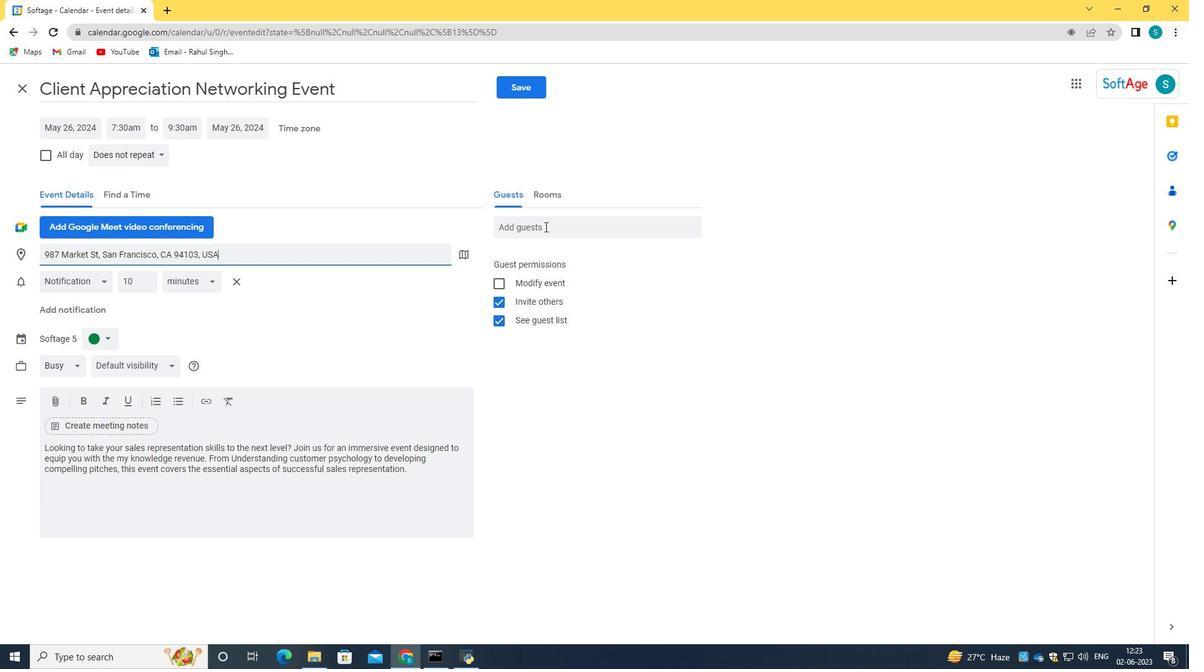 
Action: Key pressed softage.2<Key.shift>@softage.net
Screenshot: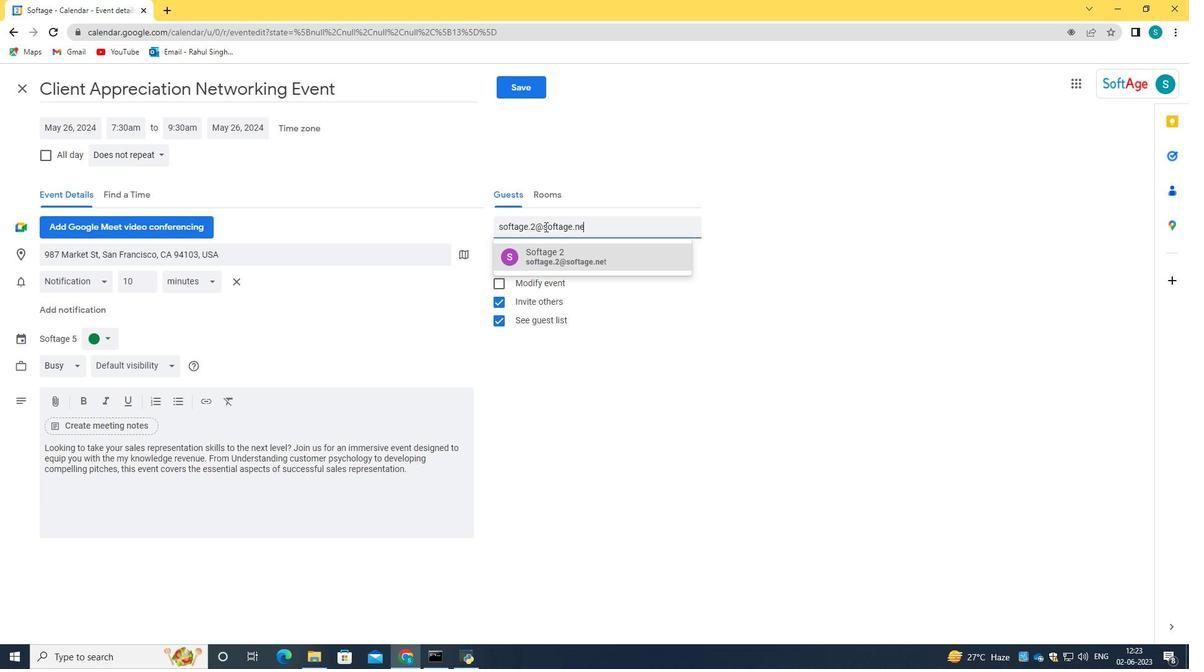 
Action: Mouse moved to (573, 260)
Screenshot: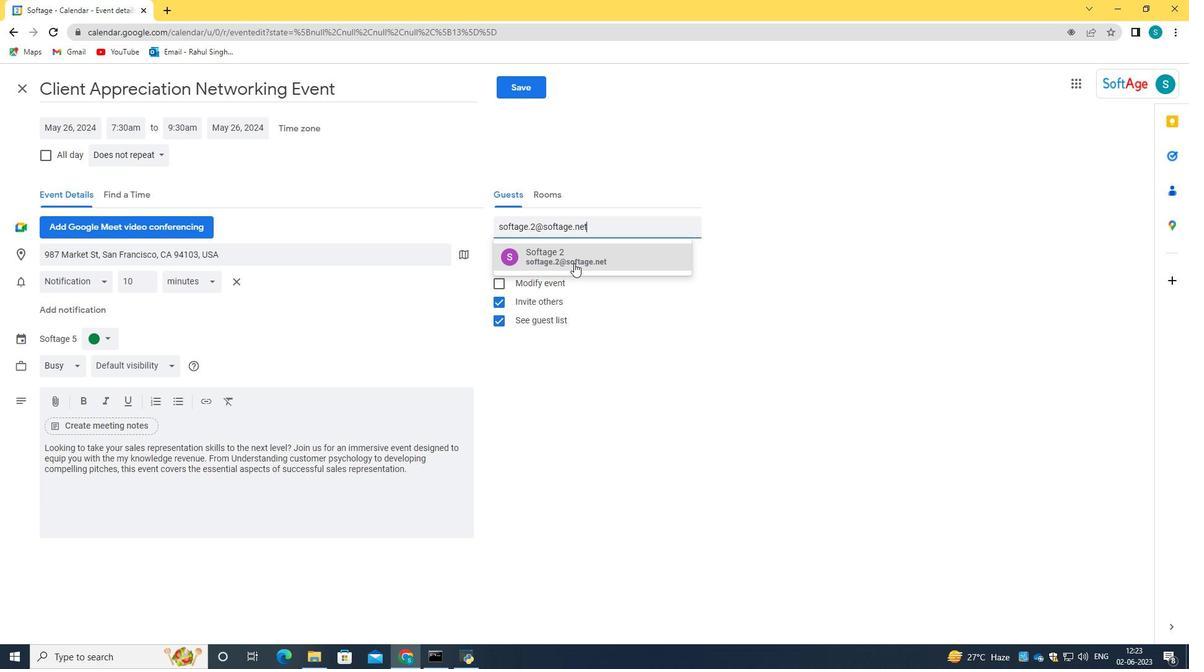 
Action: Mouse pressed left at (573, 260)
Screenshot: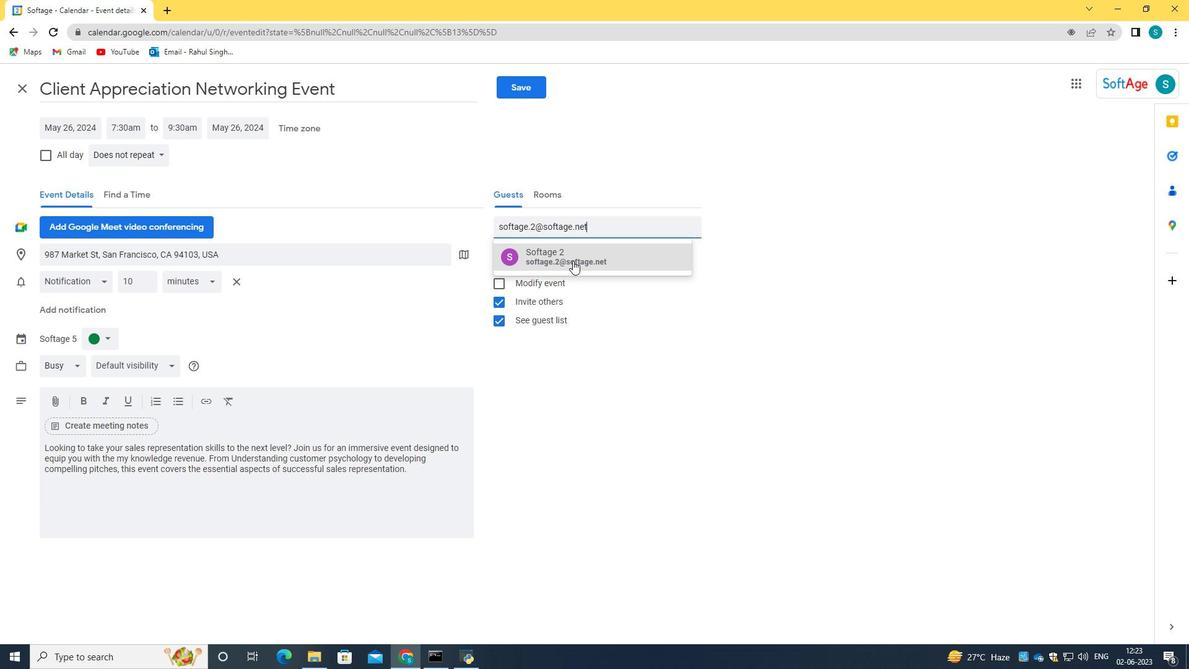 
Action: Mouse moved to (564, 262)
Screenshot: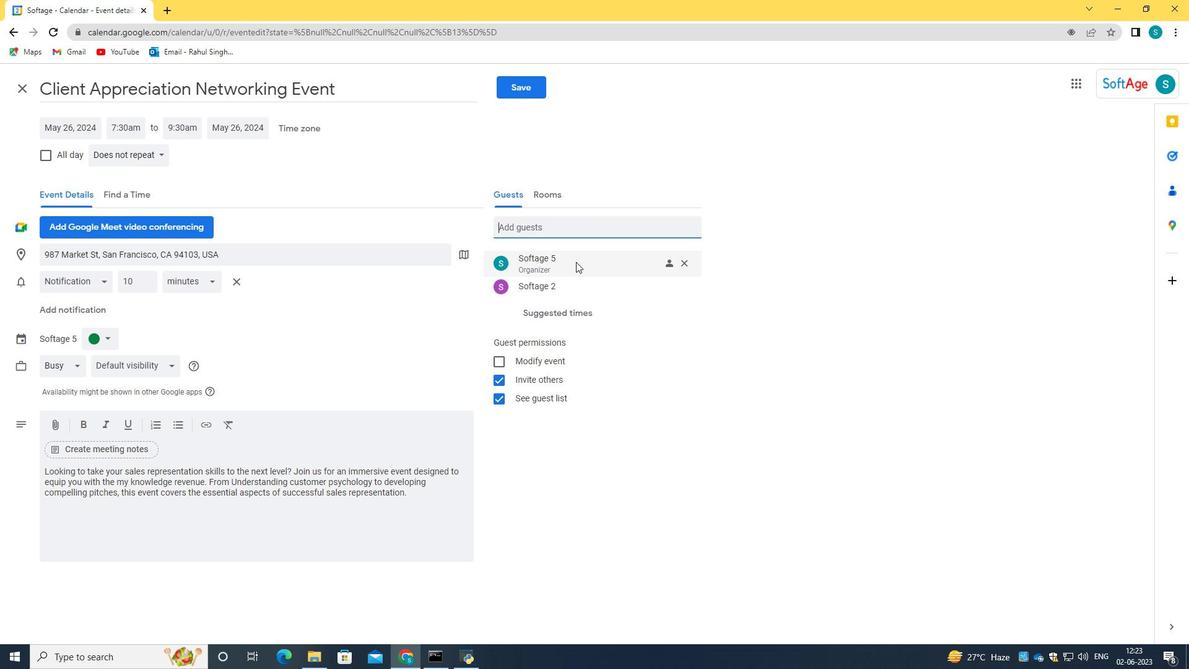 
Action: Mouse pressed left at (564, 262)
Screenshot: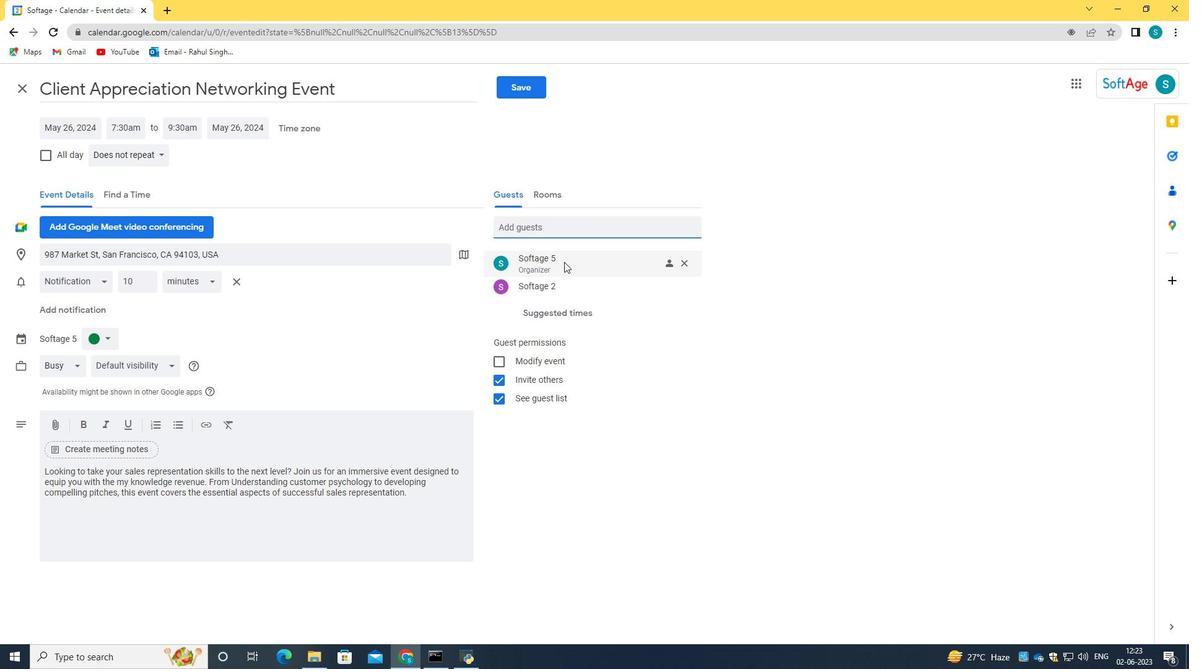 
Action: Mouse moved to (559, 224)
Screenshot: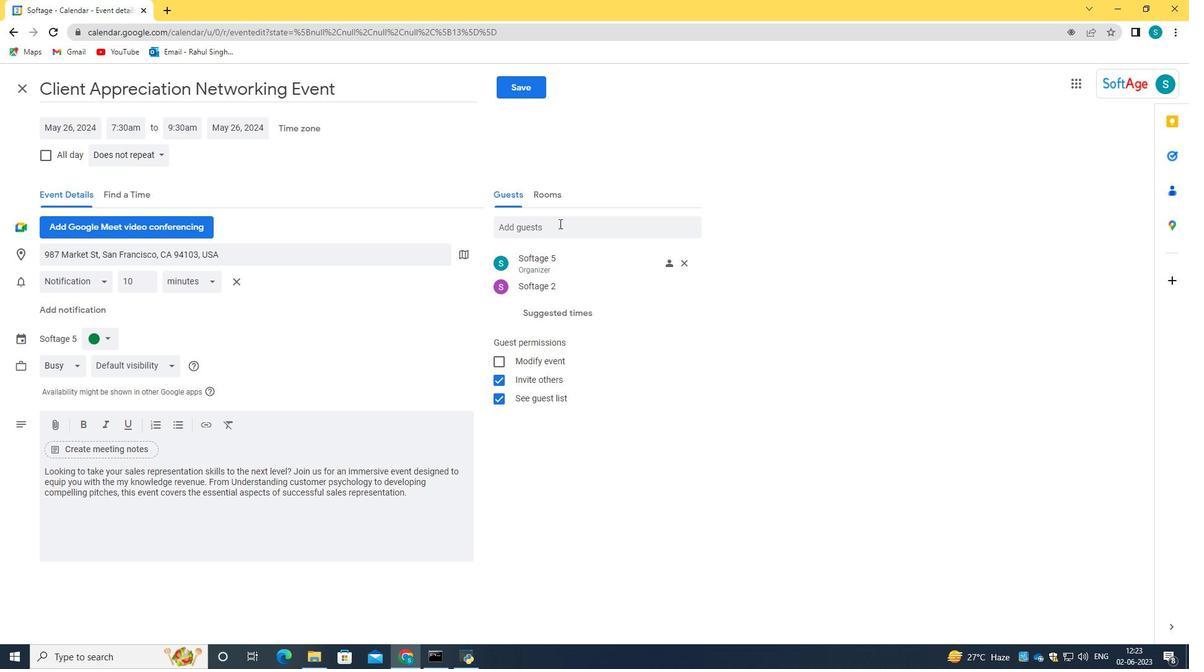 
Action: Mouse pressed left at (559, 224)
Screenshot: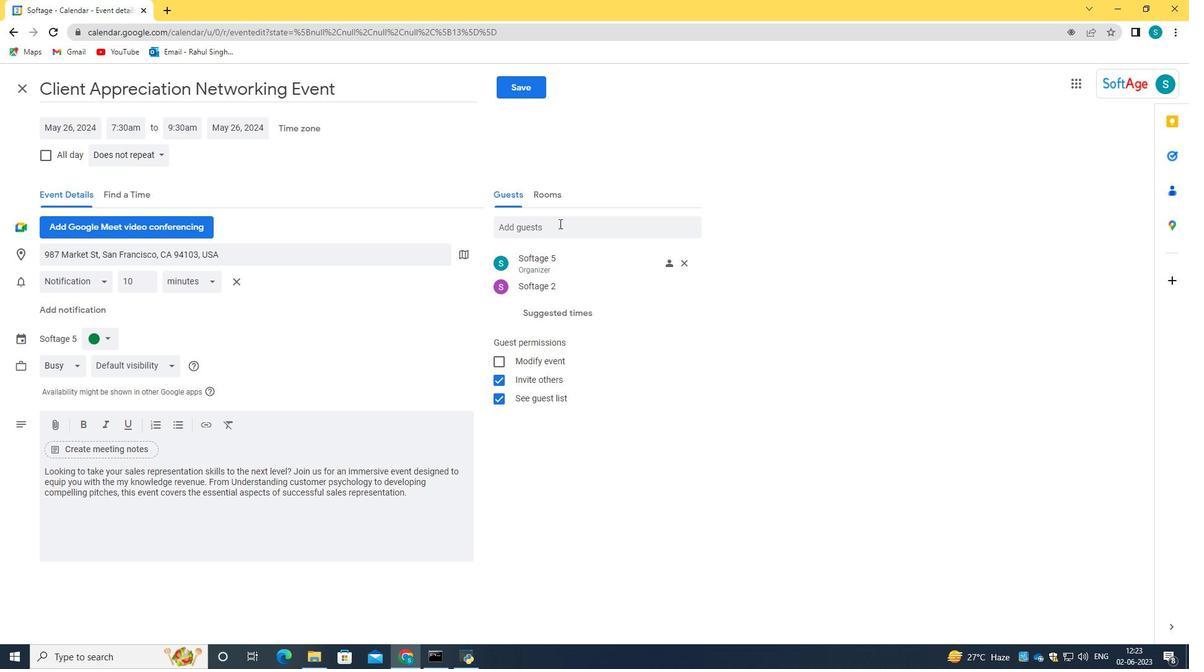 
Action: Key pressed softage.3<Key.shift>@softage.net
Screenshot: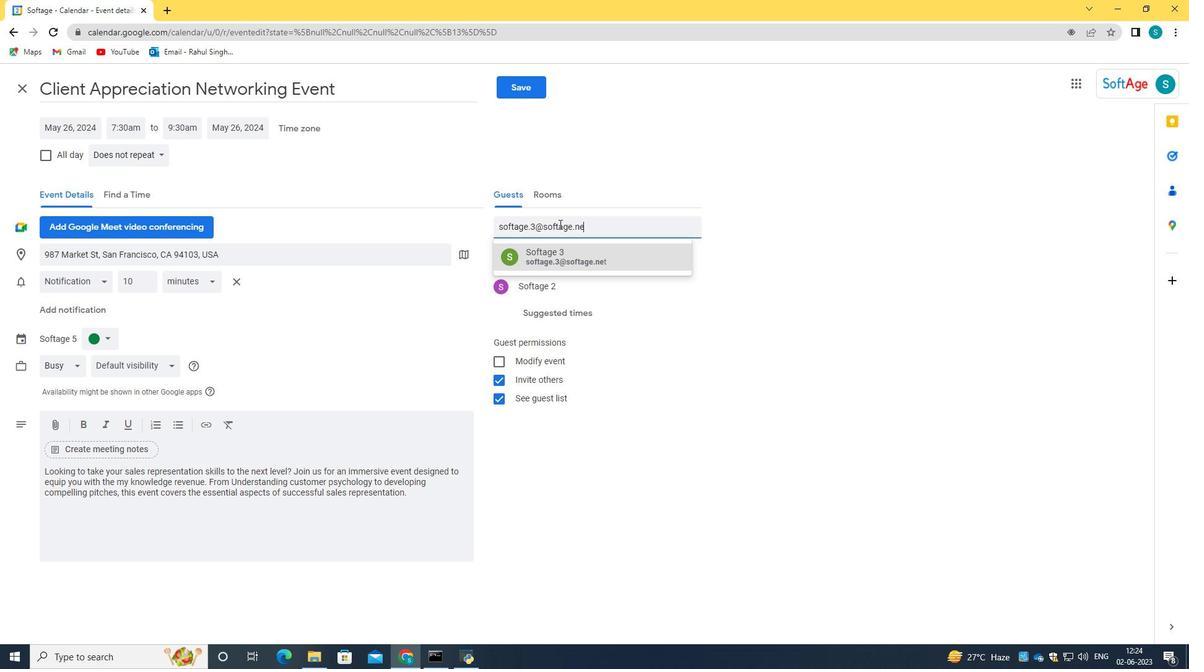 
Action: Mouse moved to (552, 261)
Screenshot: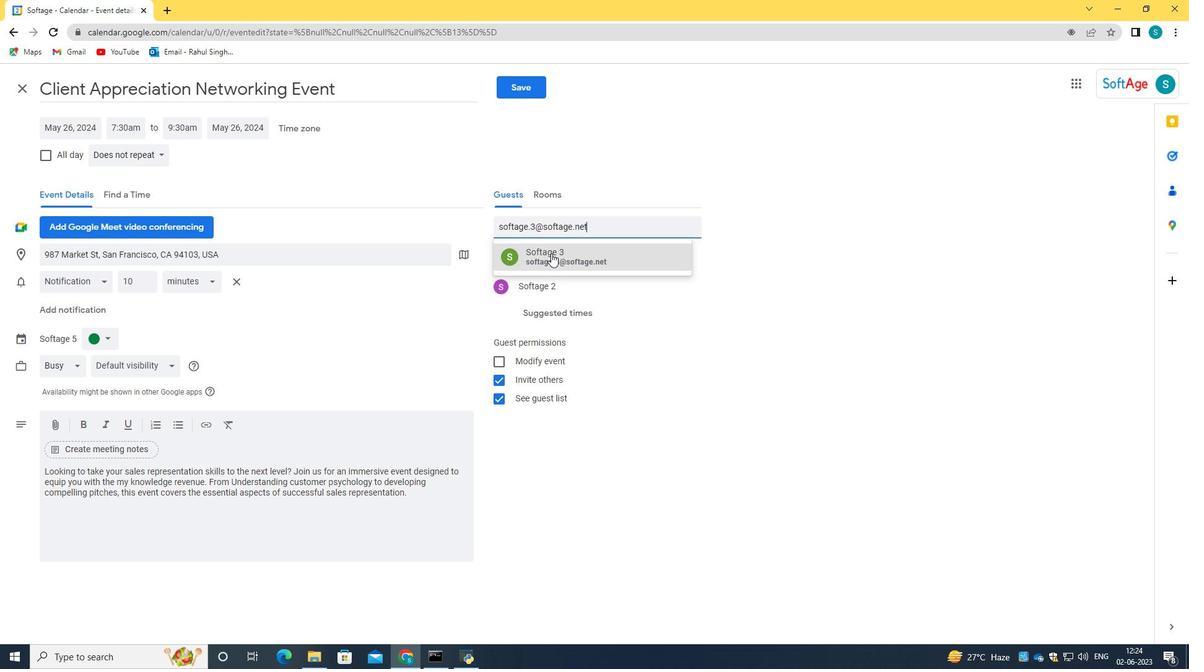 
Action: Mouse pressed left at (552, 261)
Screenshot: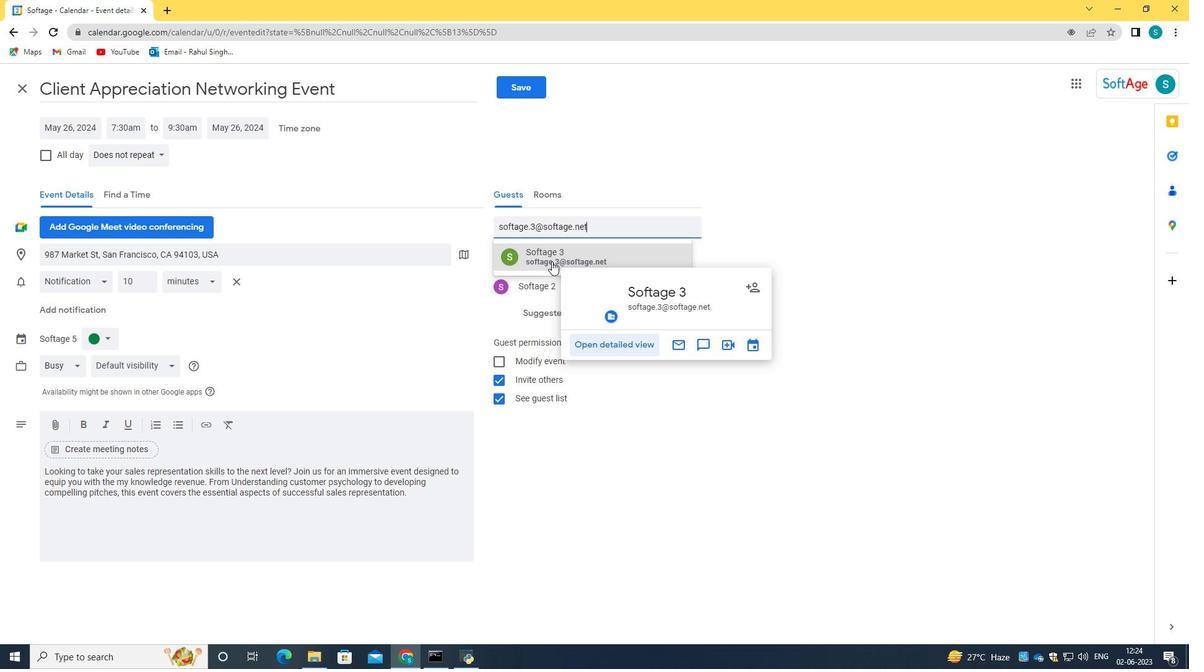 
Action: Mouse moved to (444, 304)
Screenshot: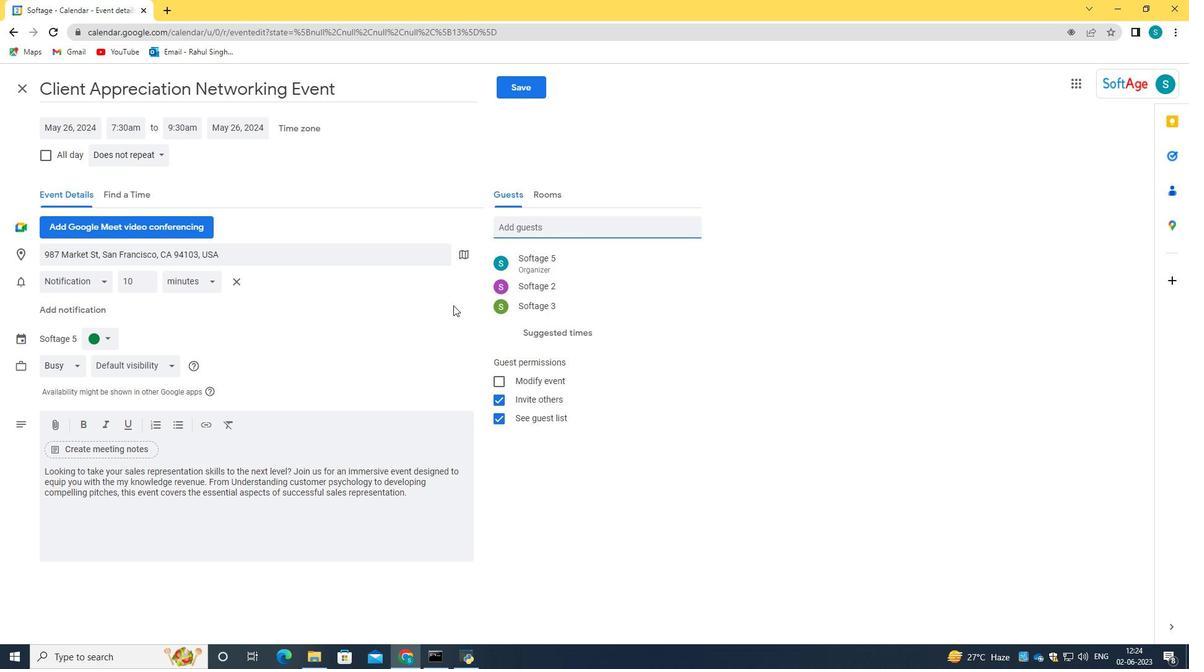 
Action: Mouse scrolled (444, 303) with delta (0, 0)
Screenshot: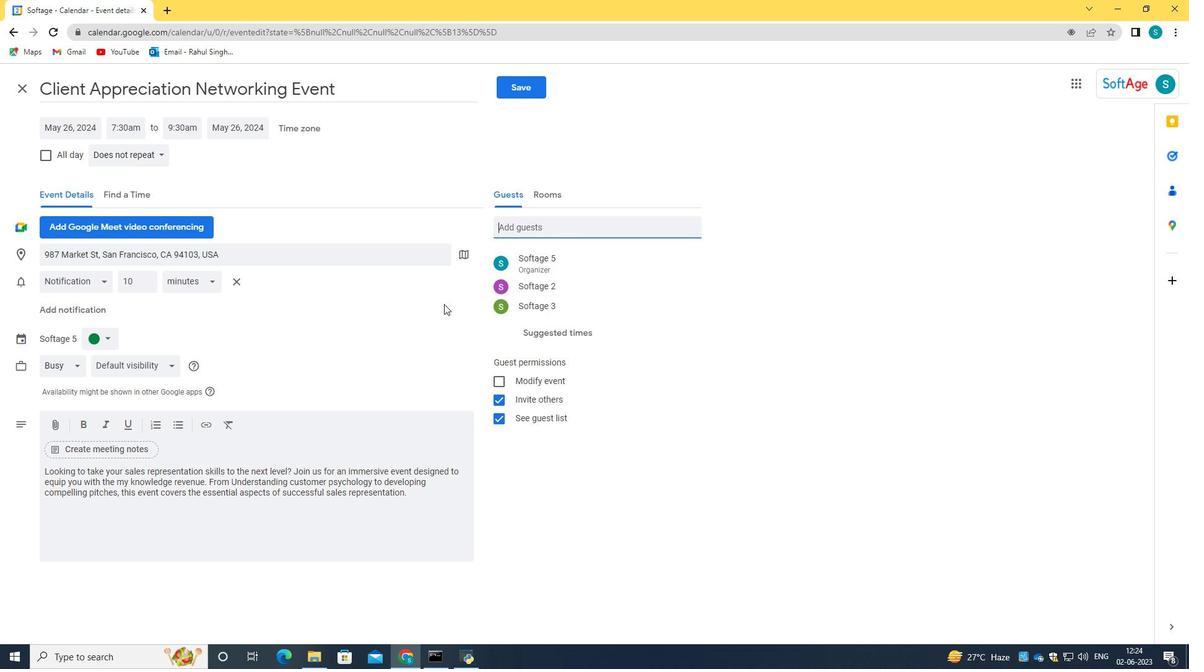 
Action: Mouse moved to (144, 156)
Screenshot: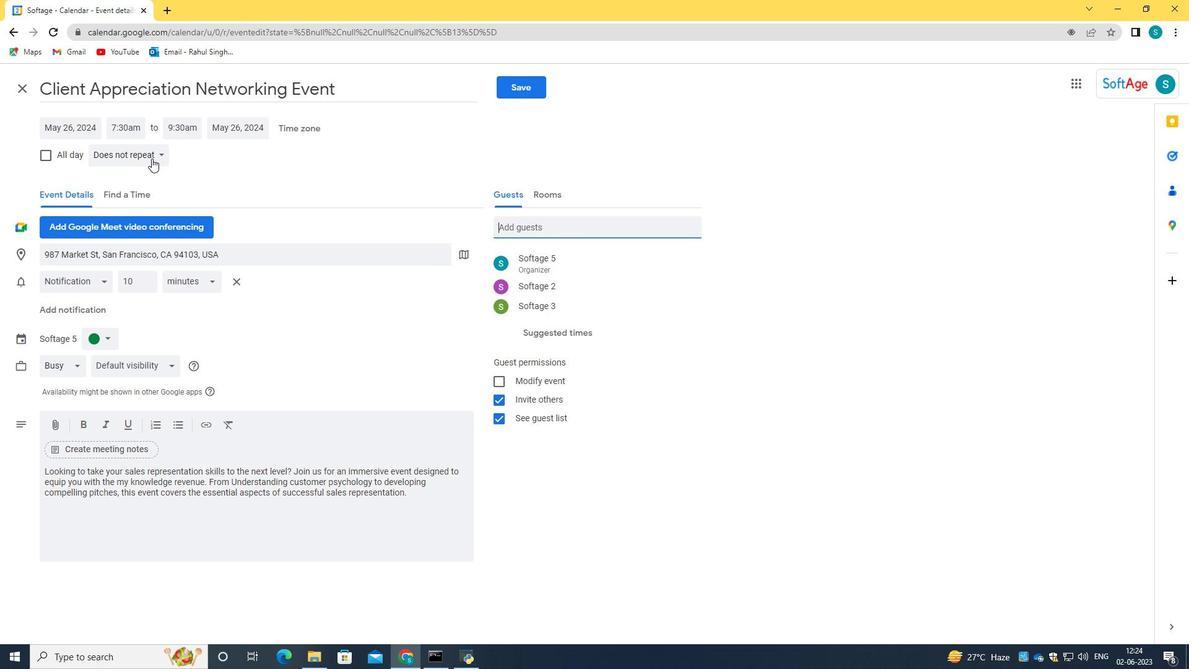 
Action: Mouse pressed left at (144, 156)
Screenshot: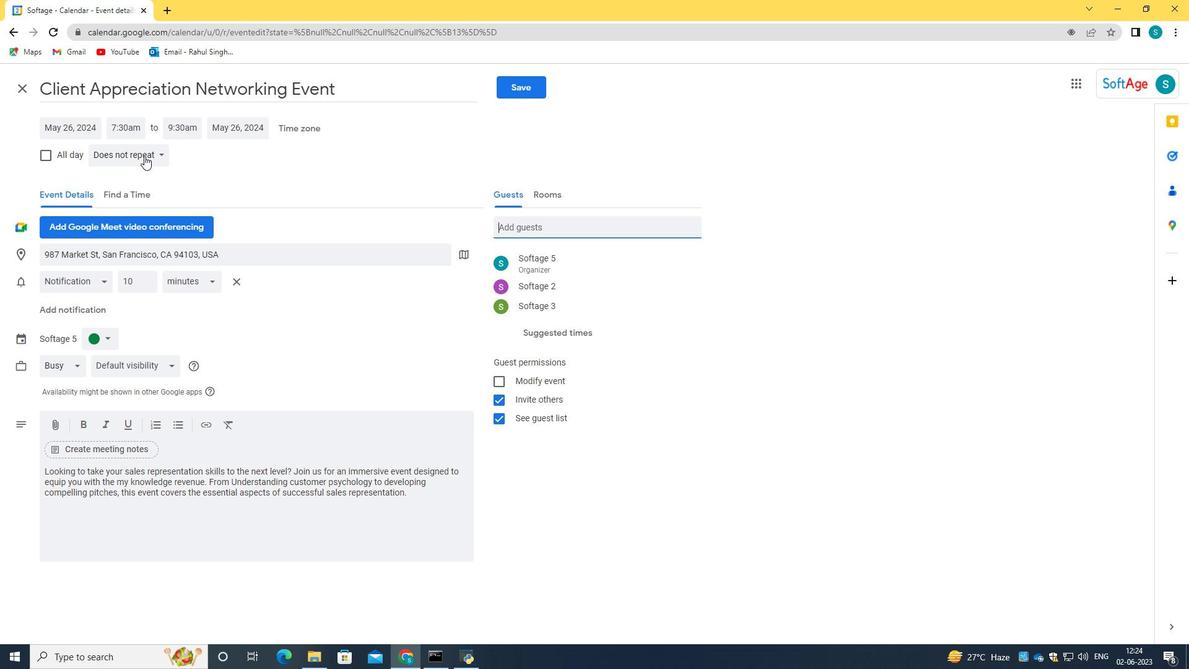 
Action: Mouse moved to (161, 288)
Screenshot: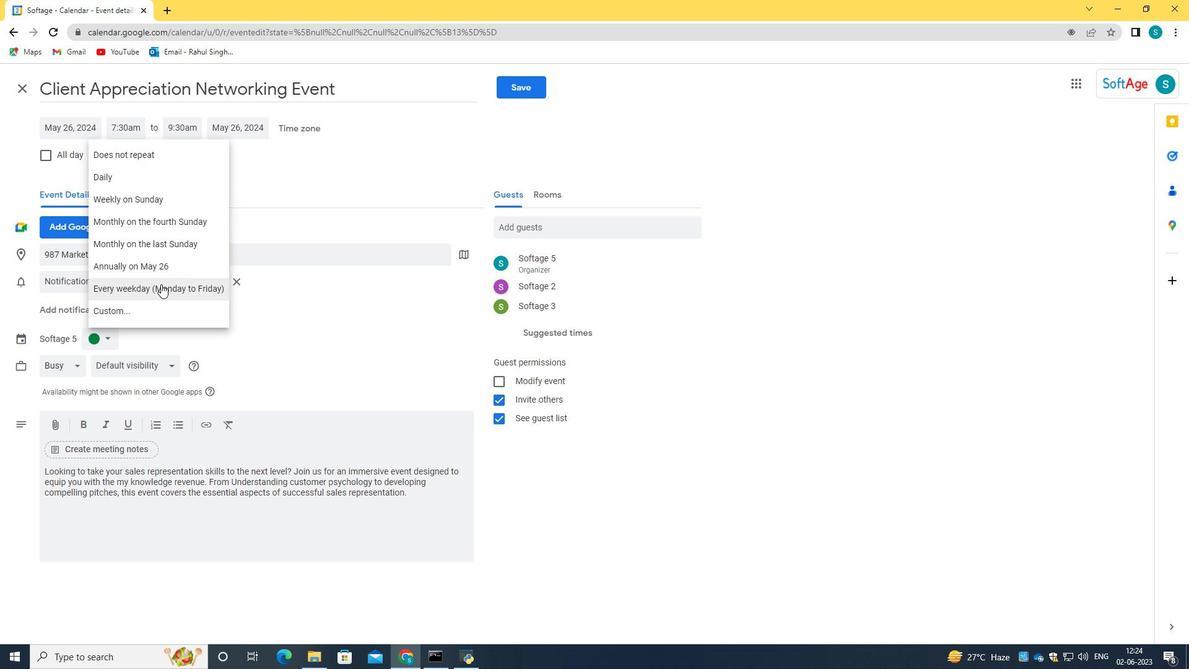 
Action: Mouse pressed left at (161, 288)
Screenshot: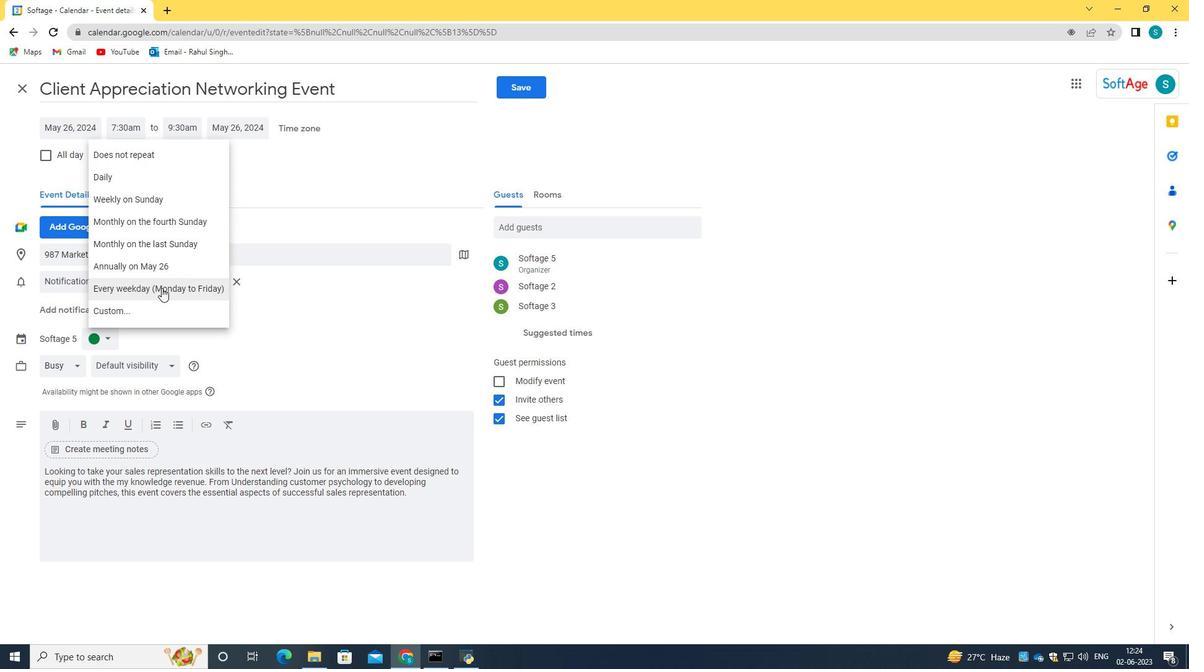 
Action: Mouse moved to (362, 273)
Screenshot: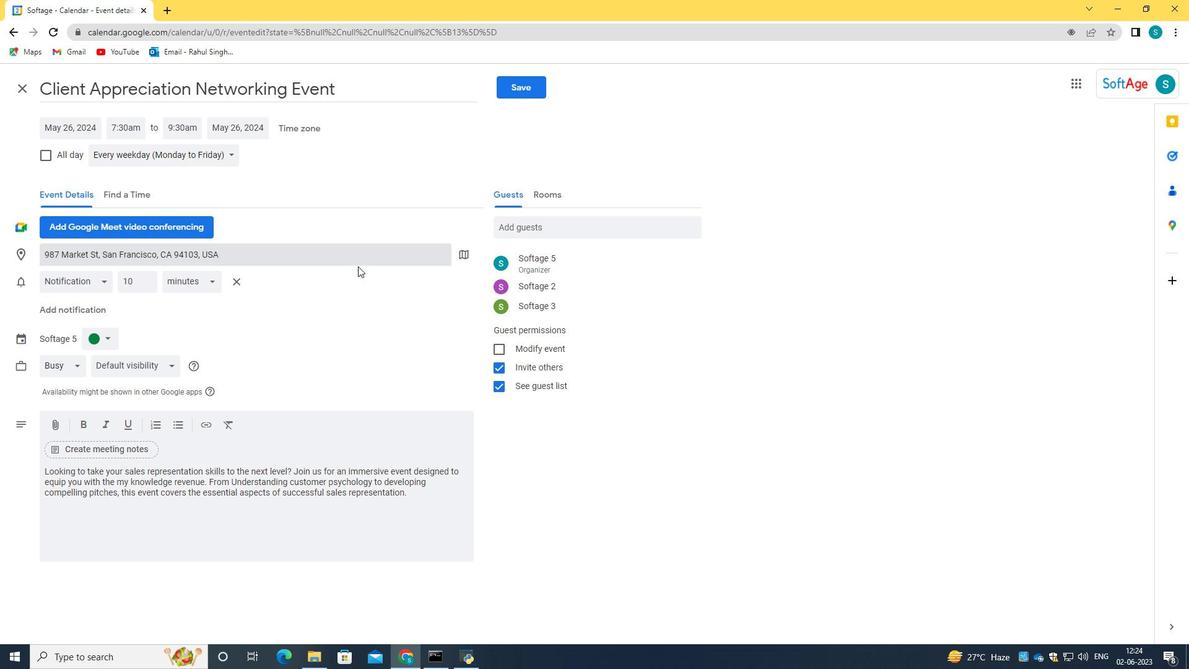 
Action: Mouse scrolled (362, 273) with delta (0, 0)
Screenshot: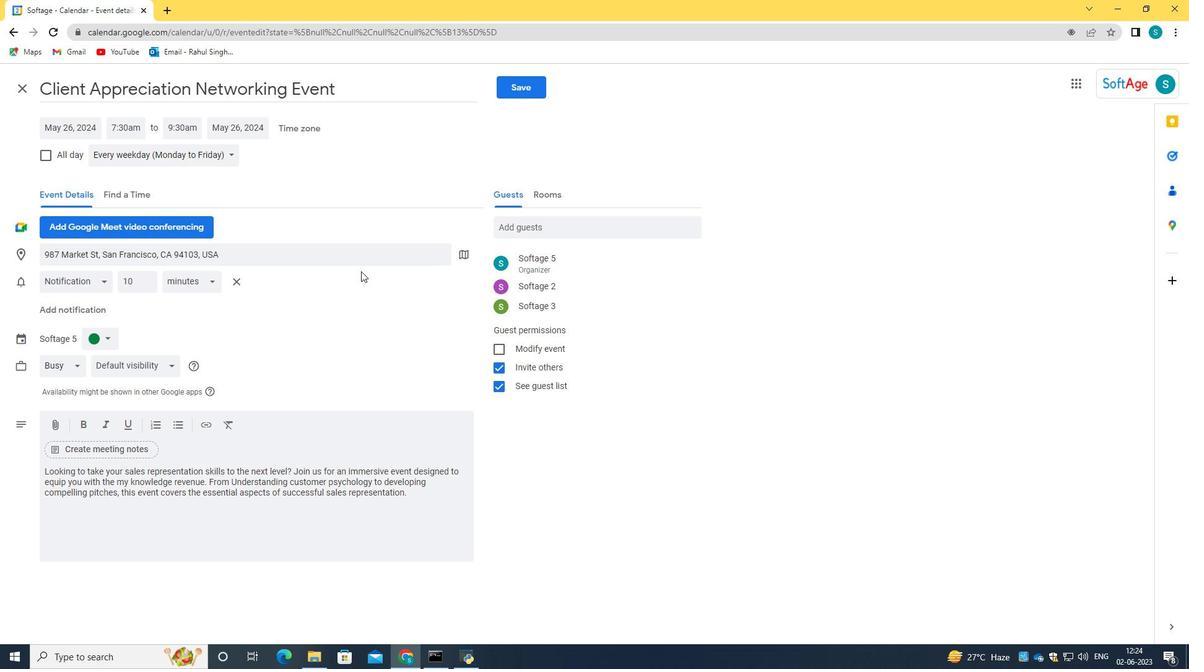 
Action: Mouse moved to (362, 274)
Screenshot: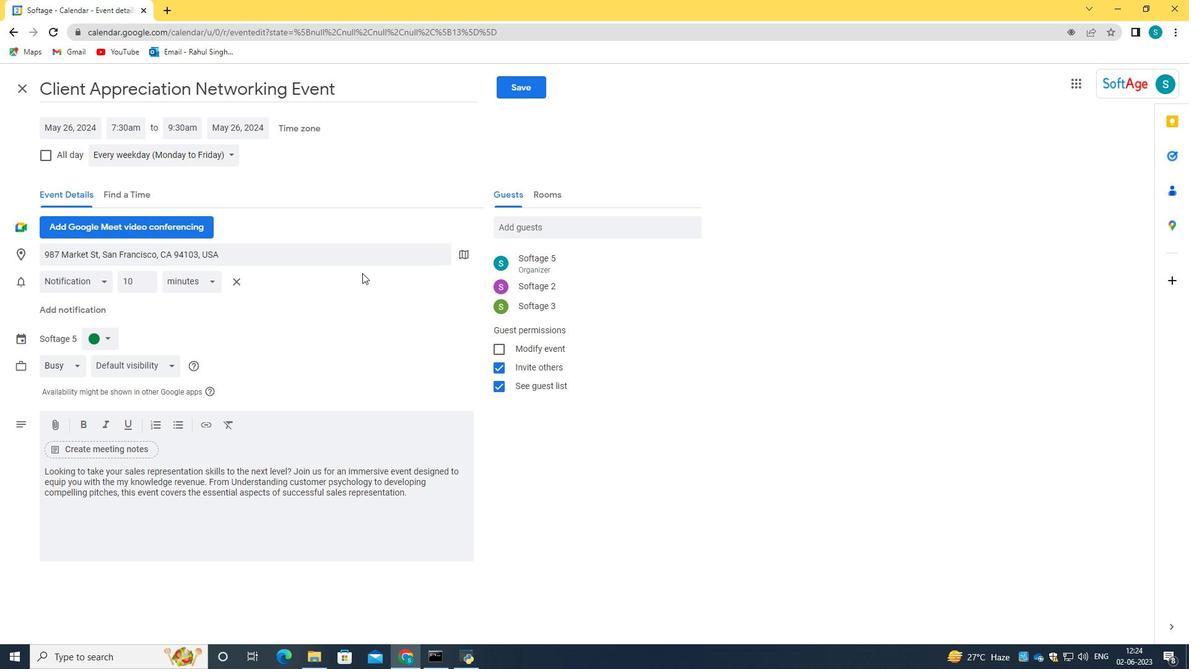 
Action: Mouse scrolled (362, 273) with delta (0, 0)
Screenshot: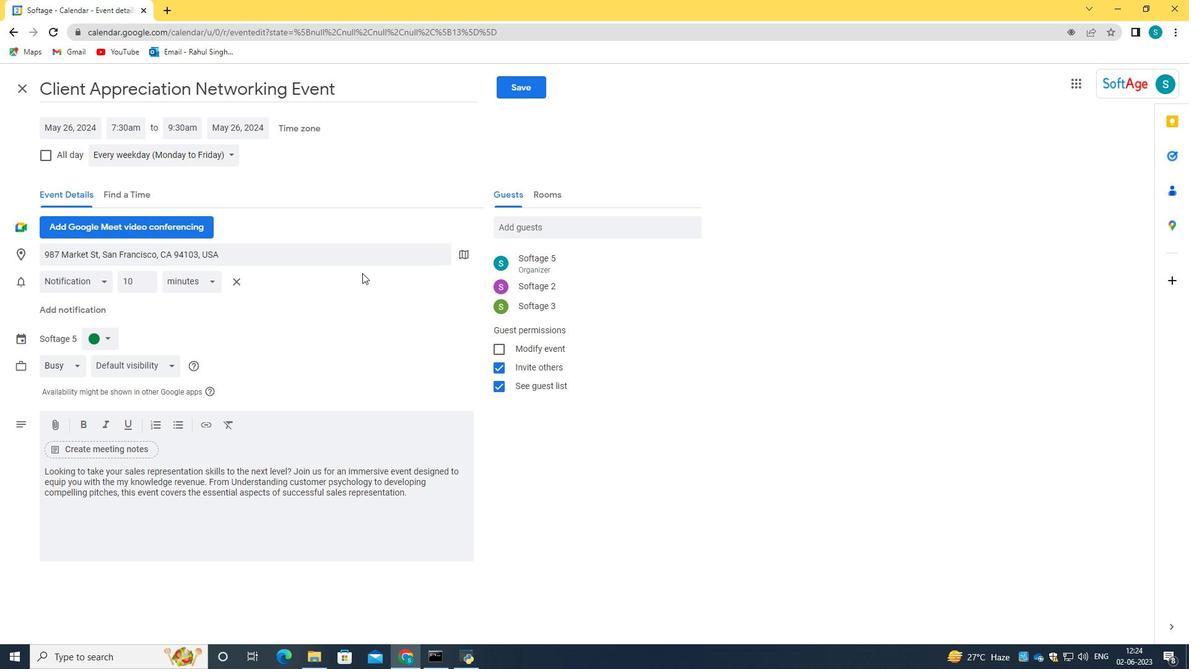 
Action: Mouse scrolled (362, 273) with delta (0, 0)
Screenshot: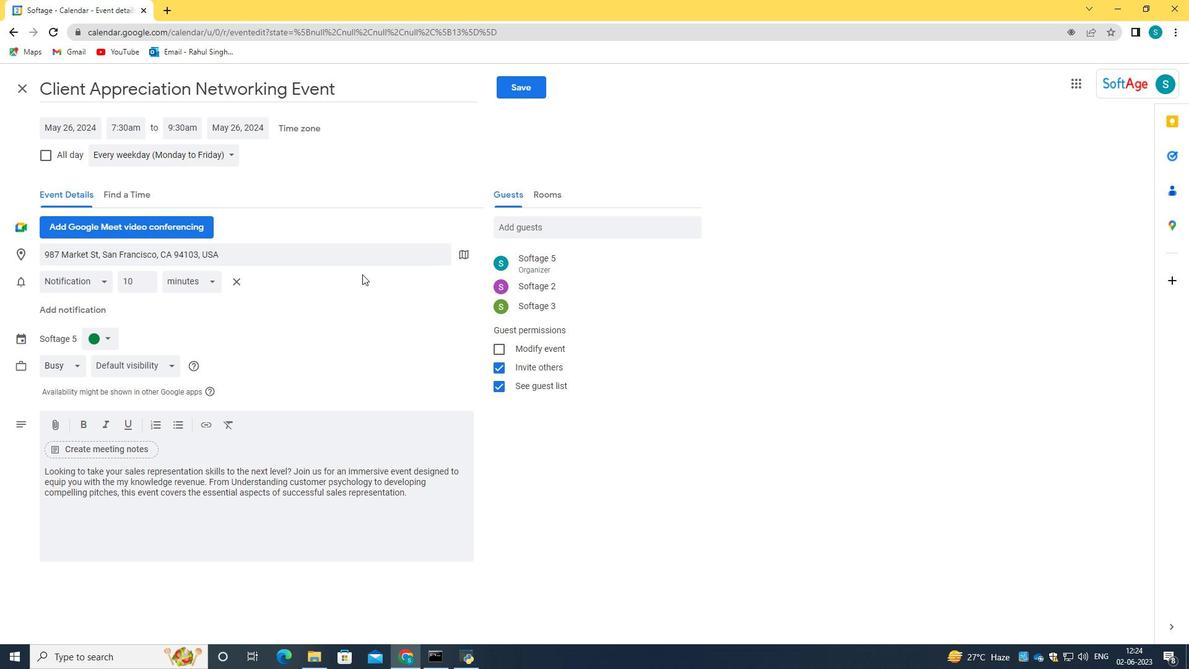 
Action: Mouse moved to (521, 87)
Screenshot: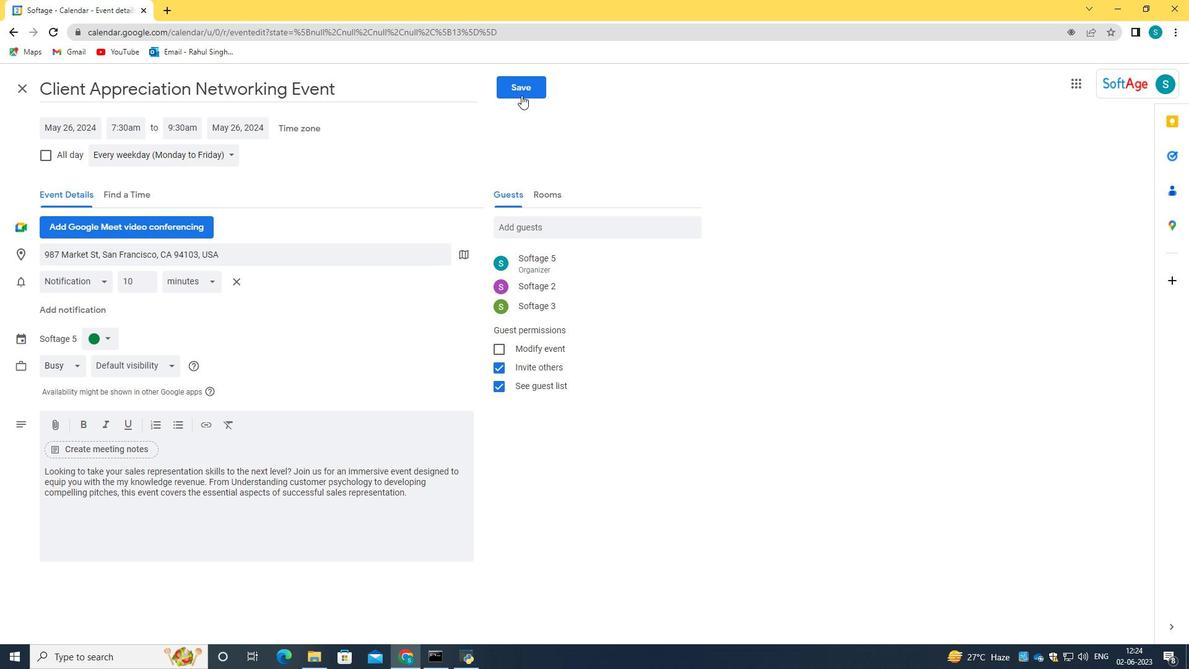 
Action: Mouse pressed left at (521, 87)
Screenshot: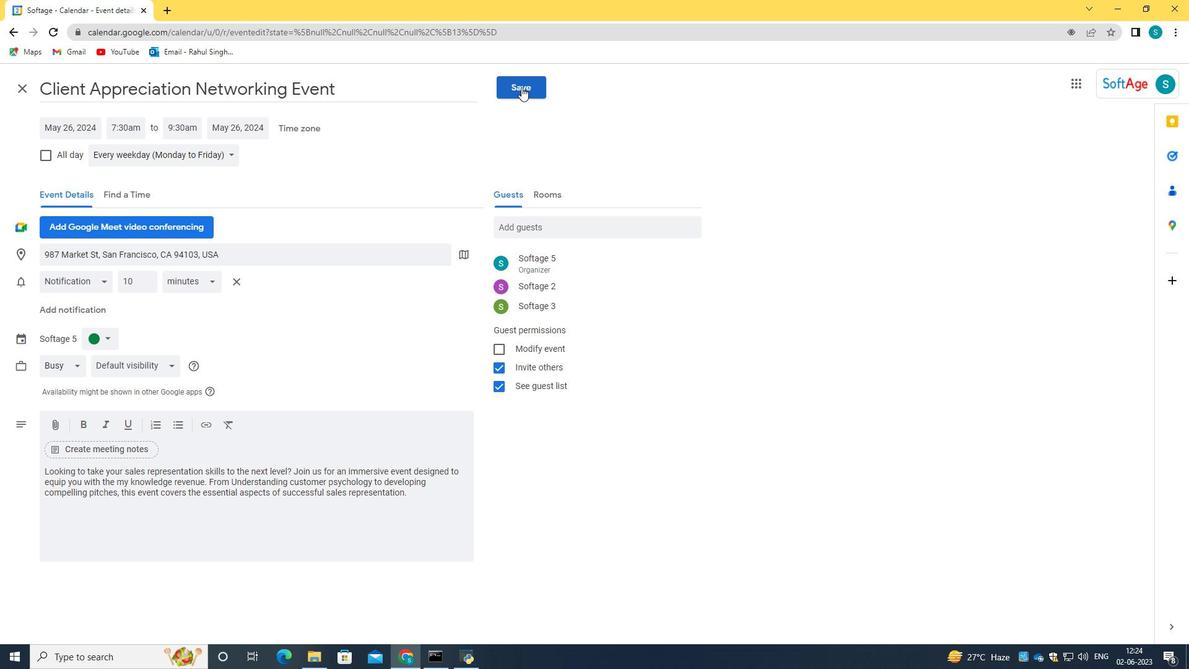 
Action: Mouse moved to (703, 382)
Screenshot: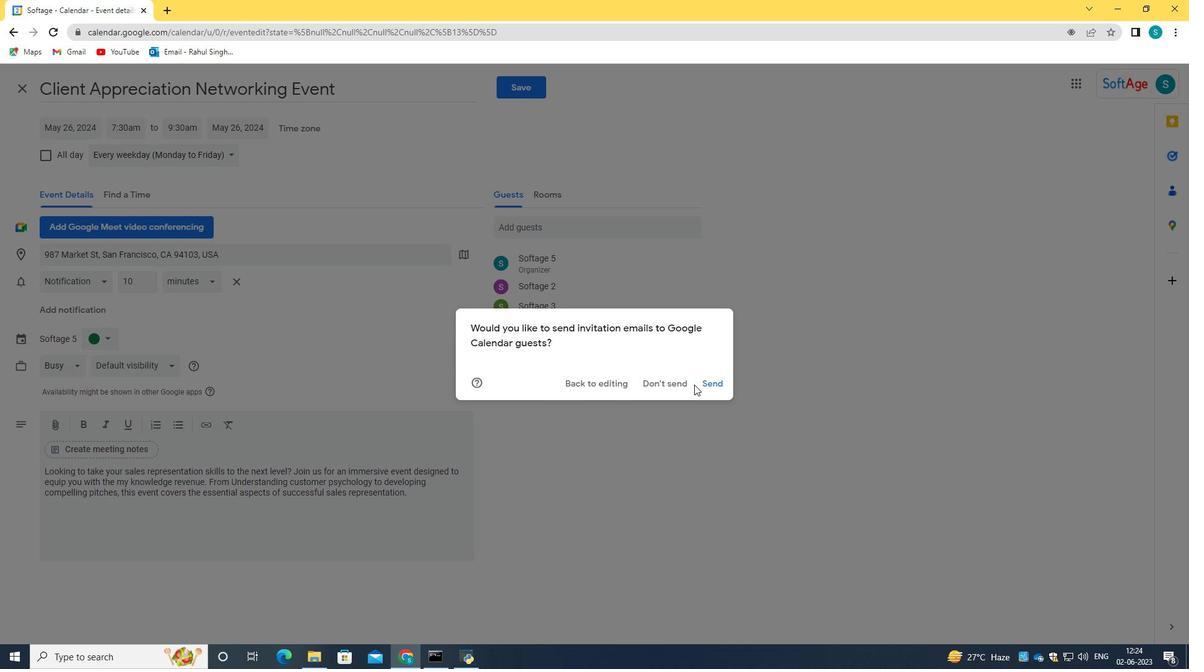 
